 Task: Search one way flight ticket for 3 adults in first from Lihue, Kauai: Lihue Airport to Indianapolis: Indianapolis International Airport on 8-5-2023. Choice of flights is Emirates. Number of bags: 1 carry on bag. Price is upto 100000. Outbound departure time preference is 4:15.
Action: Mouse moved to (340, 335)
Screenshot: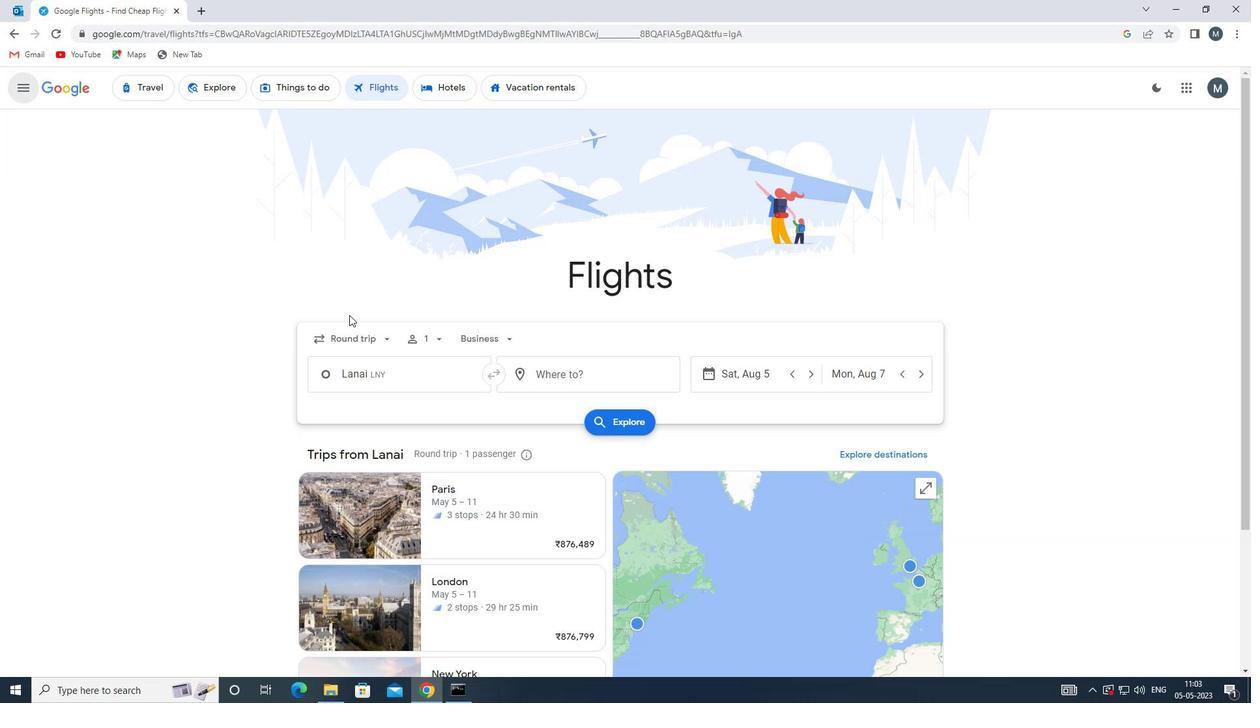 
Action: Mouse pressed left at (340, 335)
Screenshot: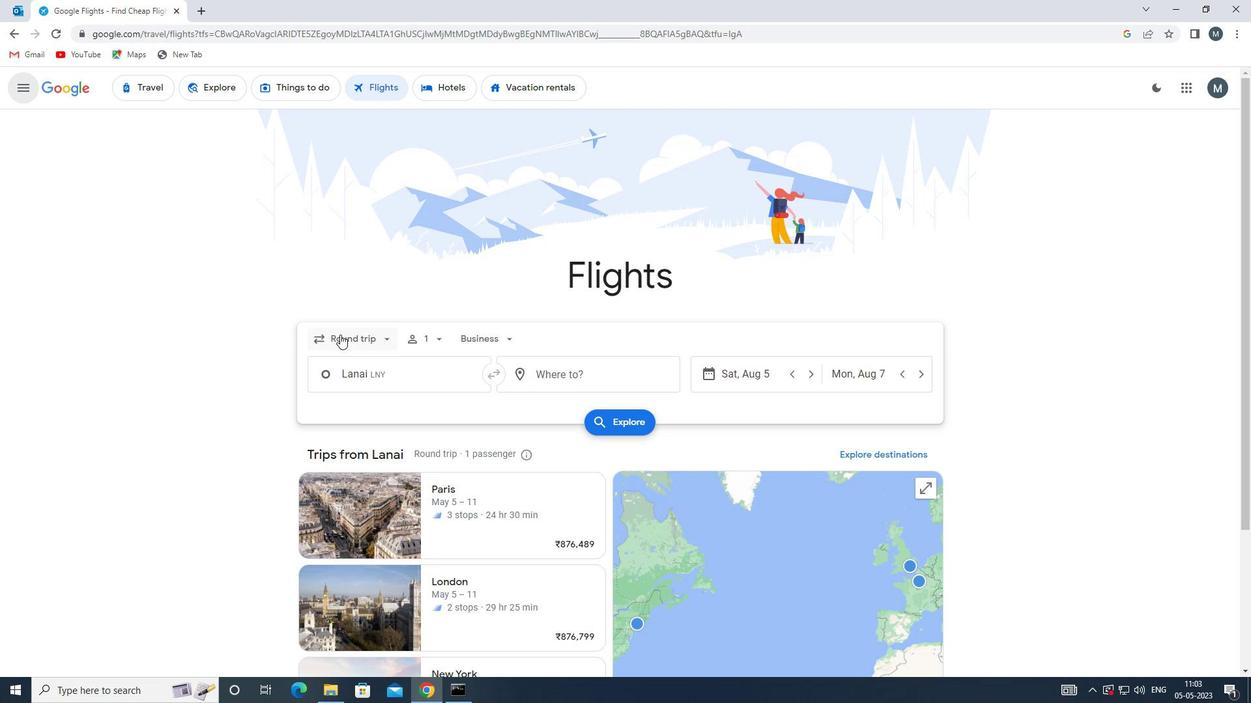 
Action: Mouse moved to (370, 402)
Screenshot: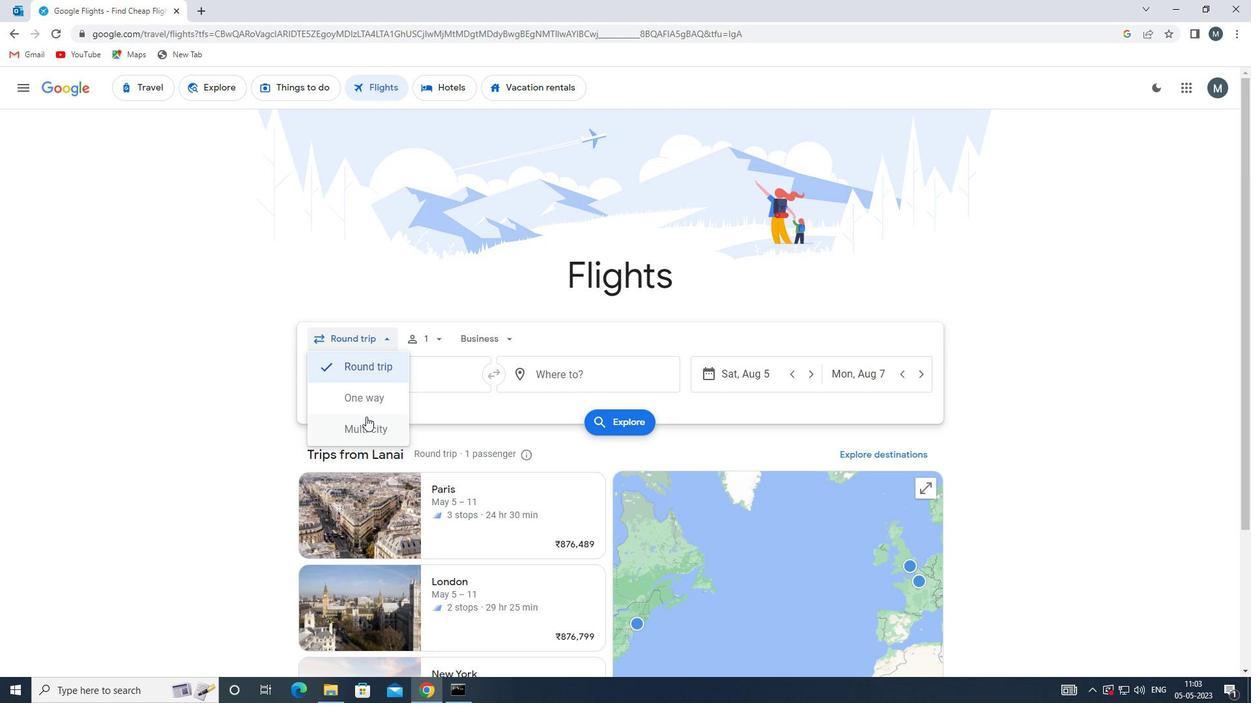 
Action: Mouse pressed left at (370, 402)
Screenshot: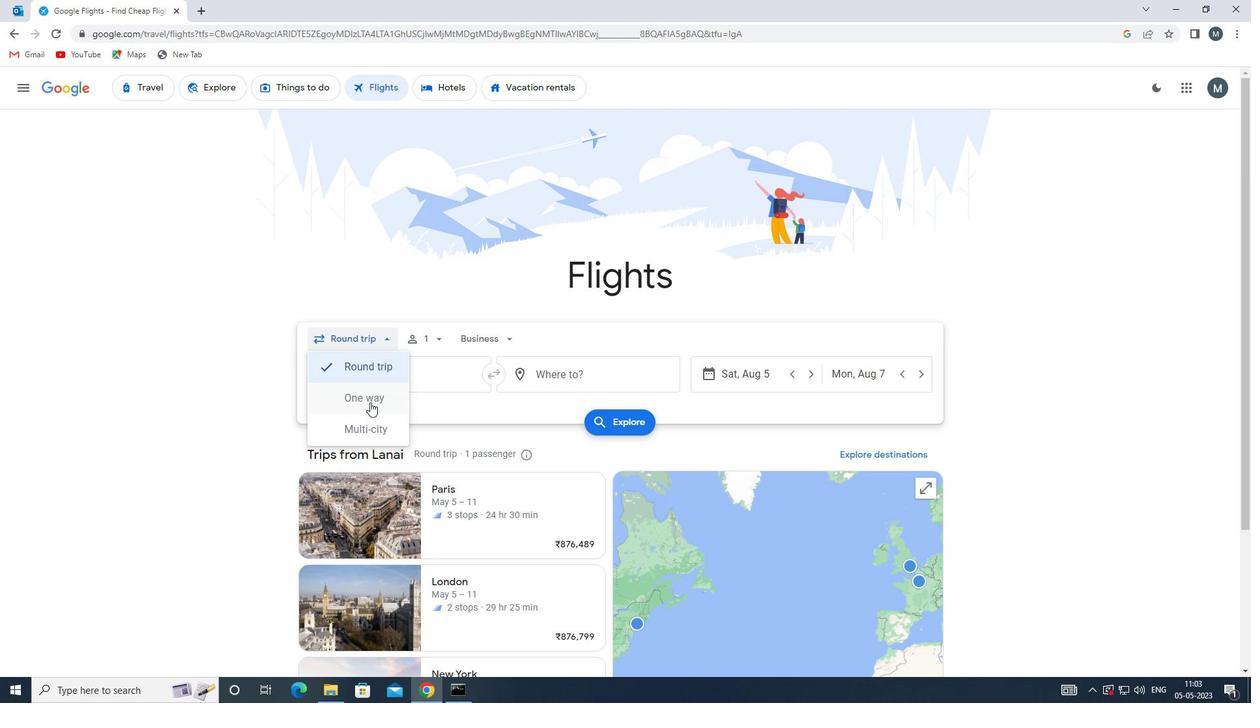 
Action: Mouse moved to (426, 340)
Screenshot: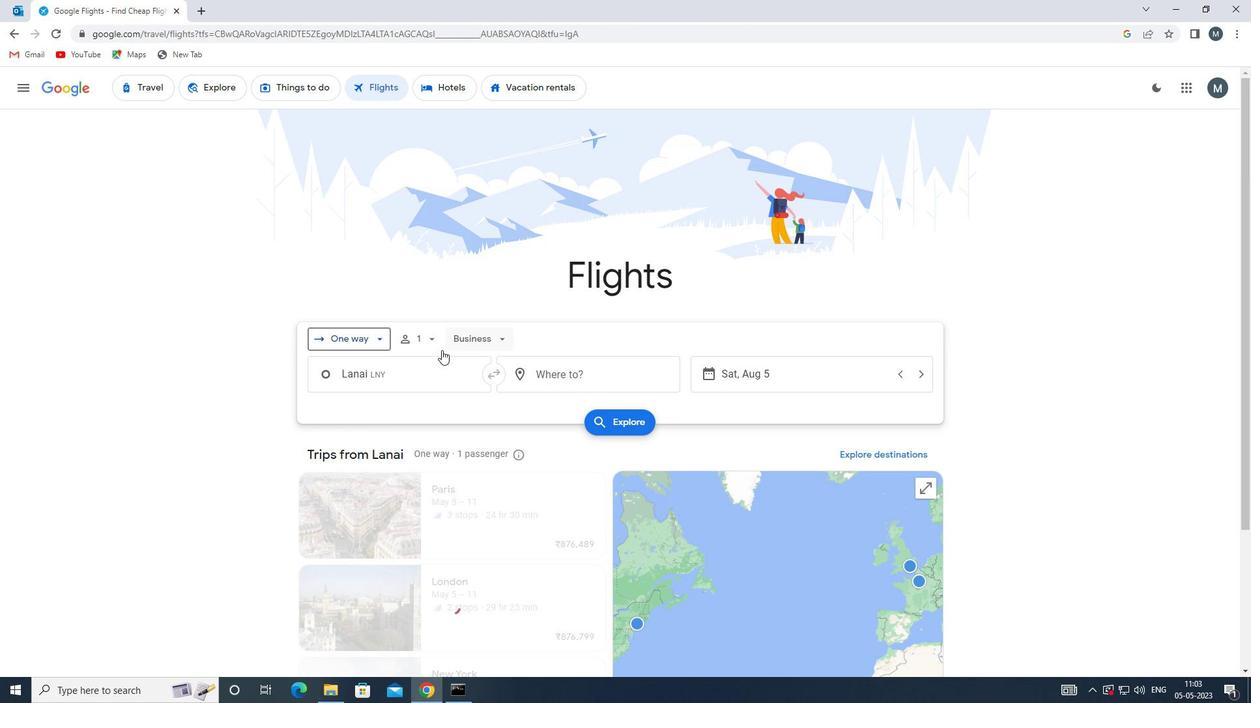
Action: Mouse pressed left at (426, 340)
Screenshot: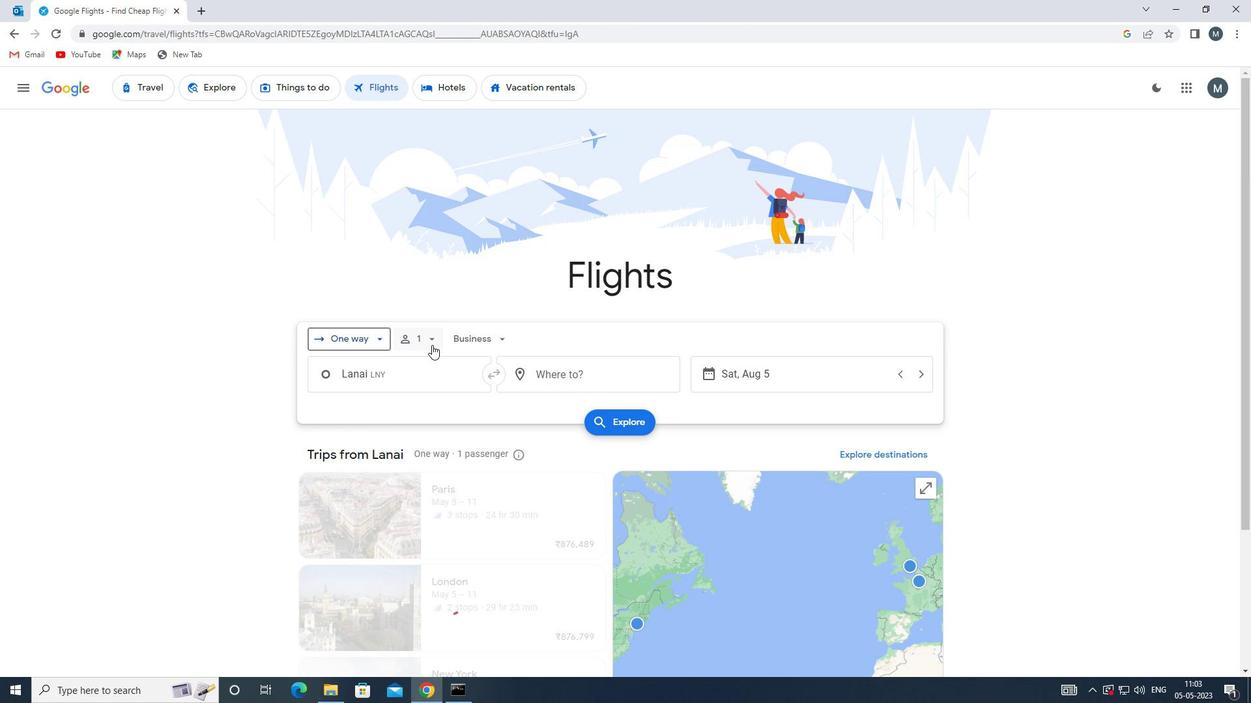 
Action: Mouse moved to (529, 371)
Screenshot: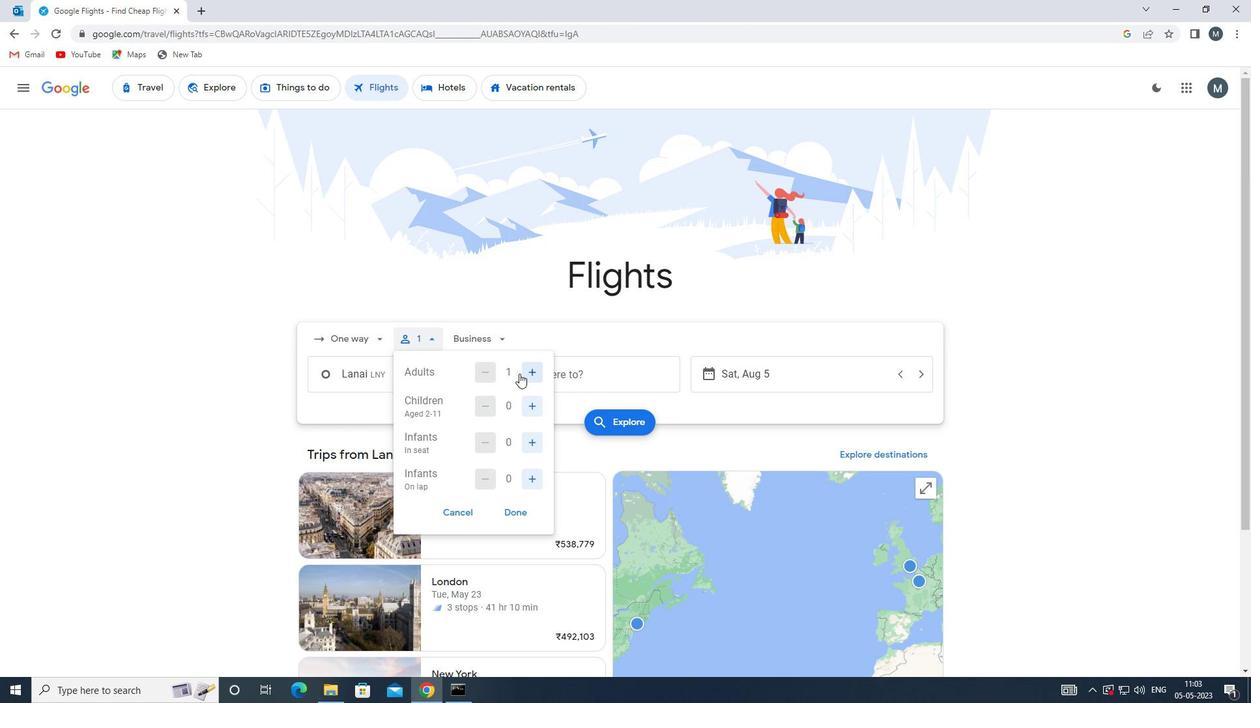 
Action: Mouse pressed left at (529, 371)
Screenshot: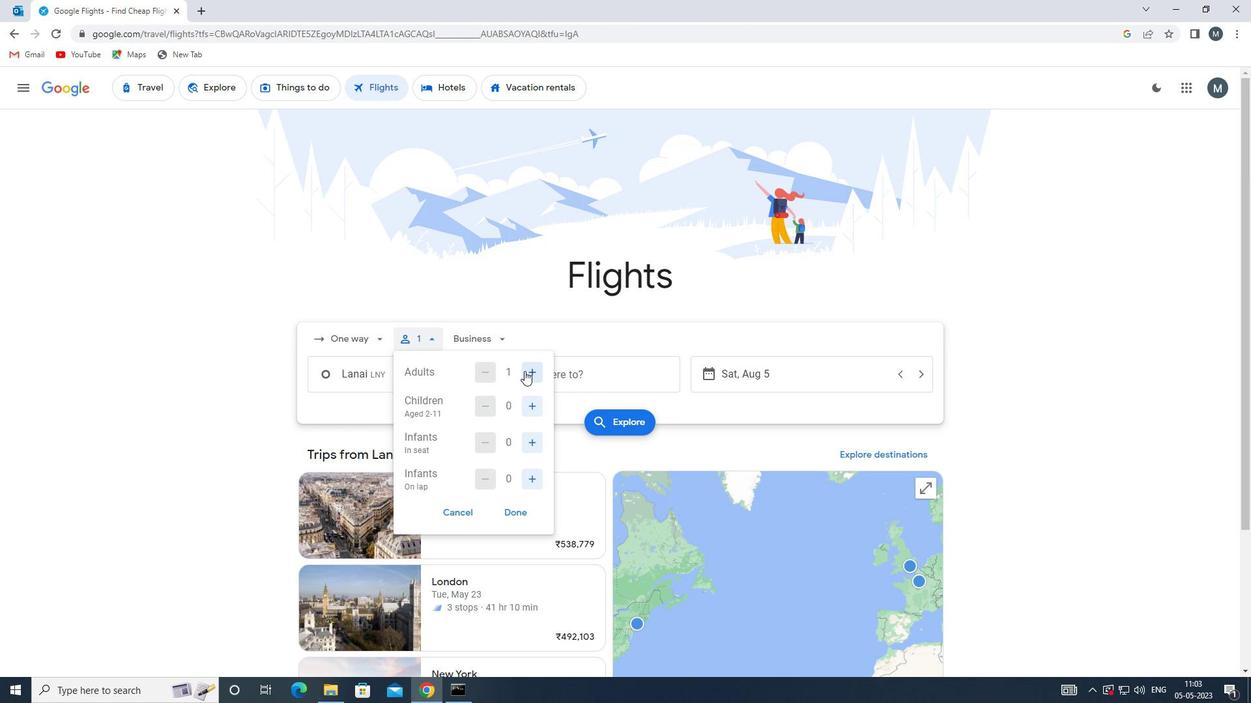 
Action: Mouse pressed left at (529, 371)
Screenshot: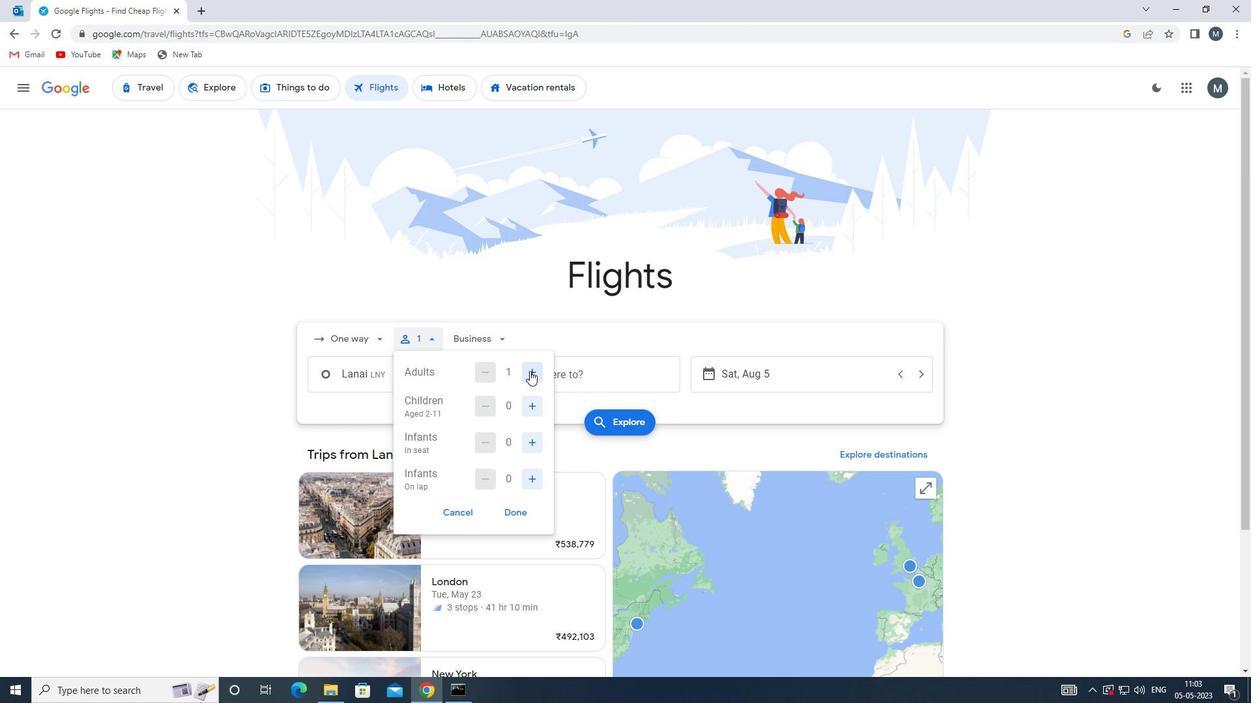 
Action: Mouse moved to (510, 512)
Screenshot: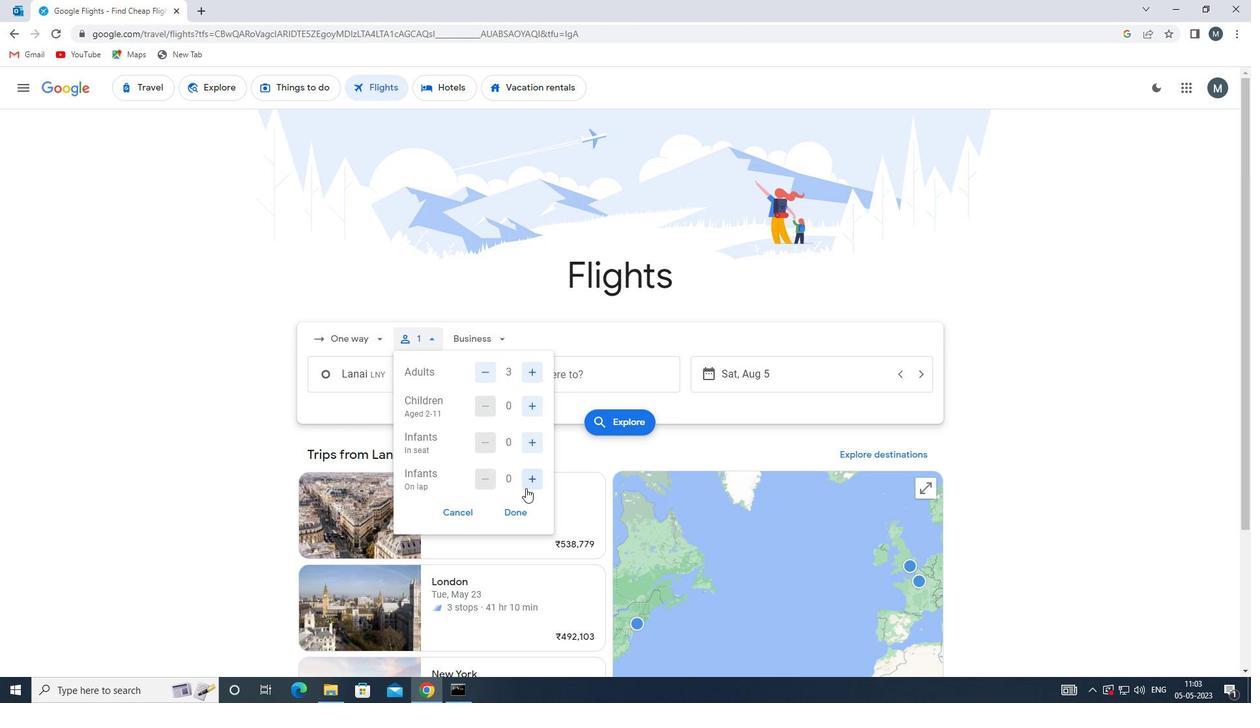 
Action: Mouse pressed left at (510, 512)
Screenshot: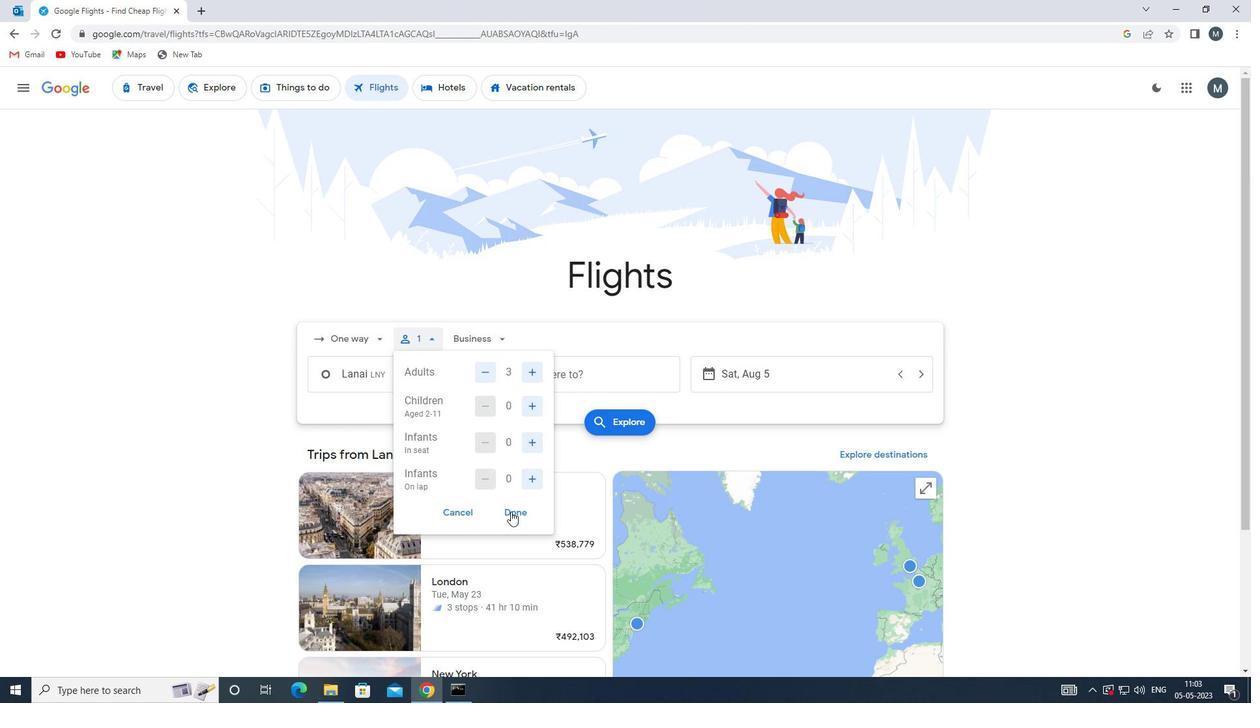 
Action: Mouse moved to (490, 329)
Screenshot: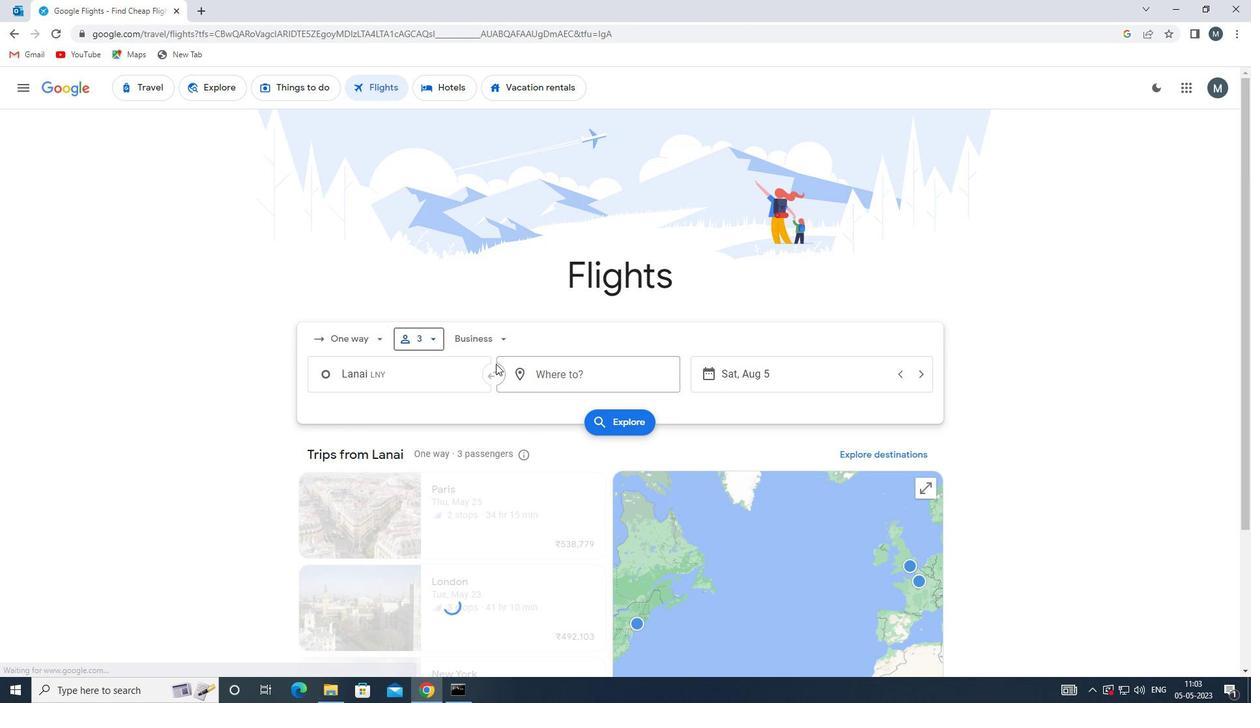 
Action: Mouse pressed left at (490, 329)
Screenshot: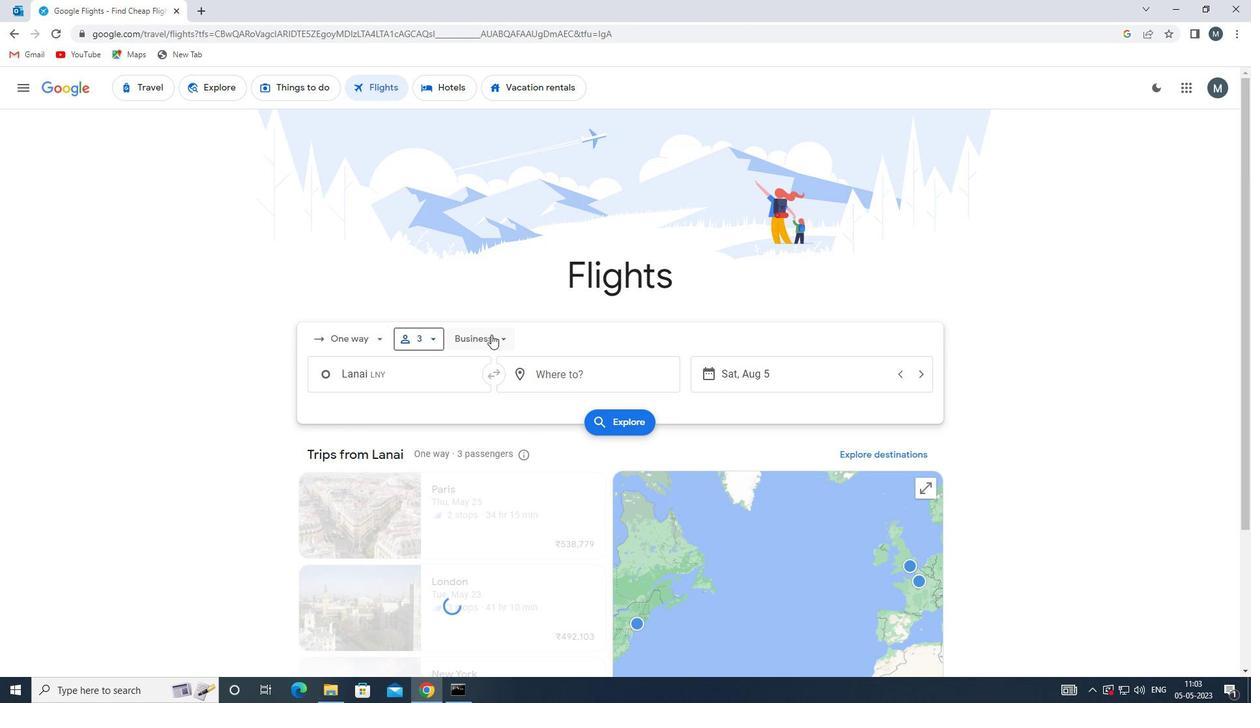 
Action: Mouse moved to (507, 464)
Screenshot: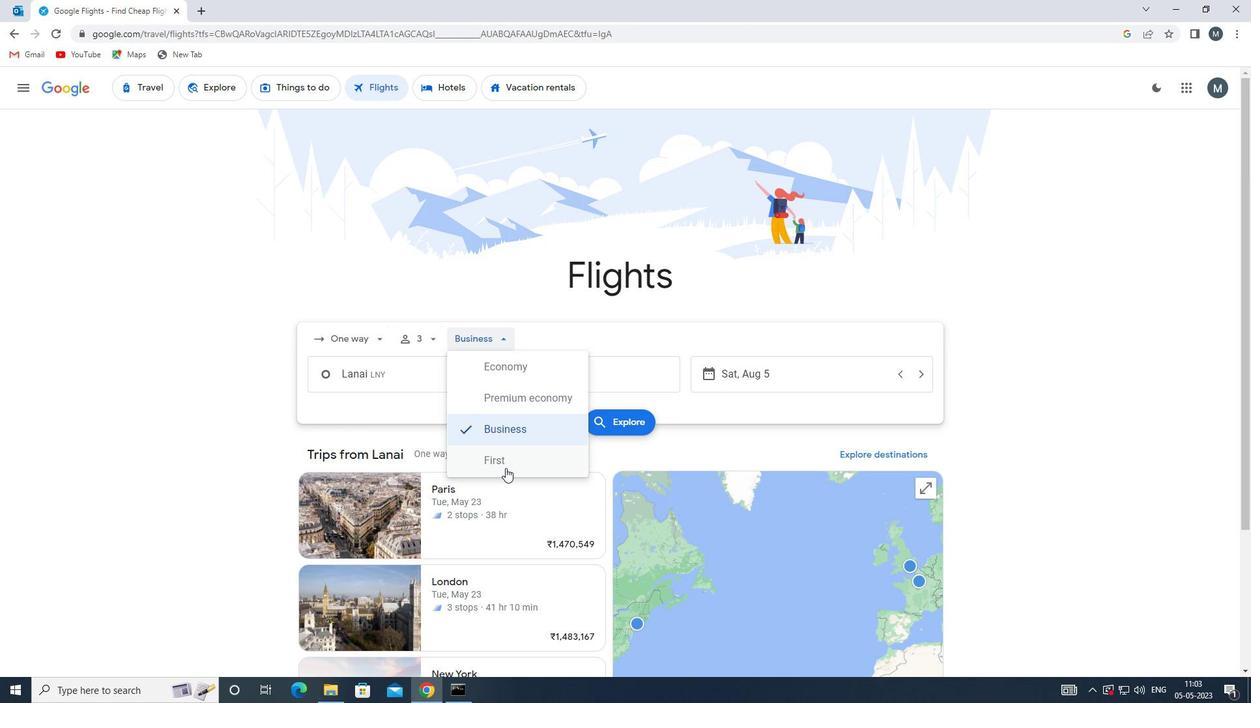 
Action: Mouse pressed left at (507, 464)
Screenshot: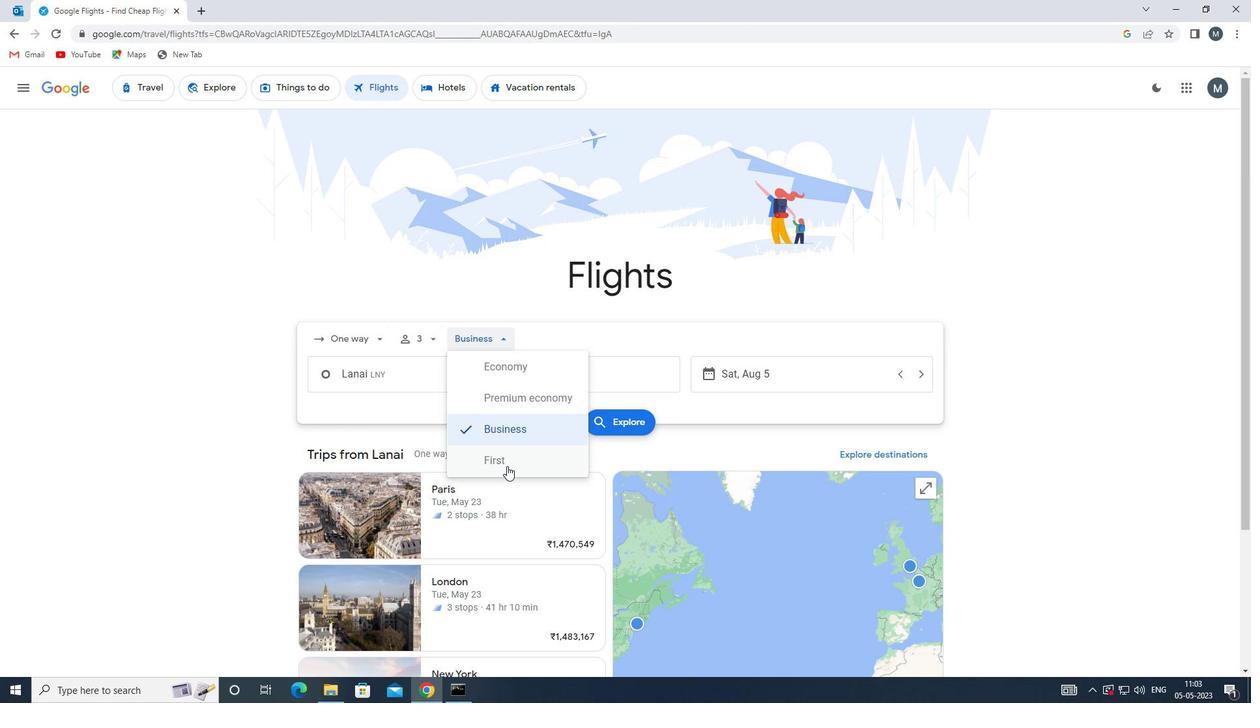 
Action: Mouse moved to (404, 384)
Screenshot: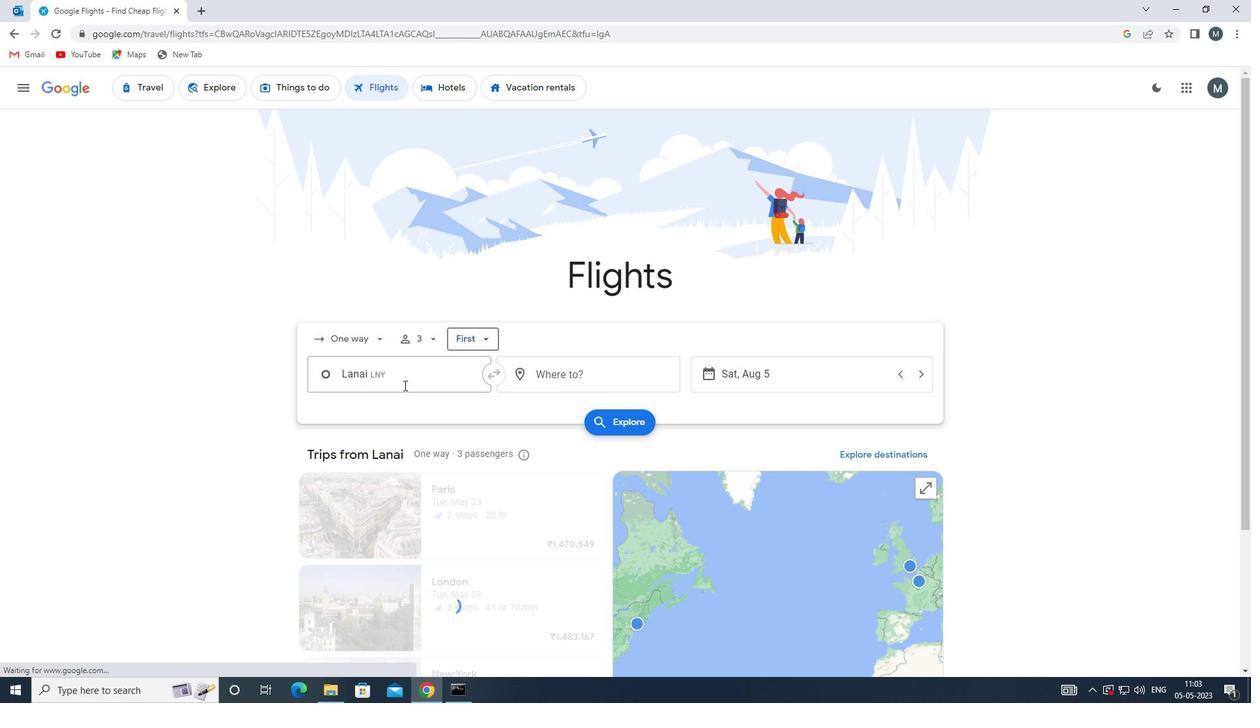 
Action: Mouse pressed left at (404, 384)
Screenshot: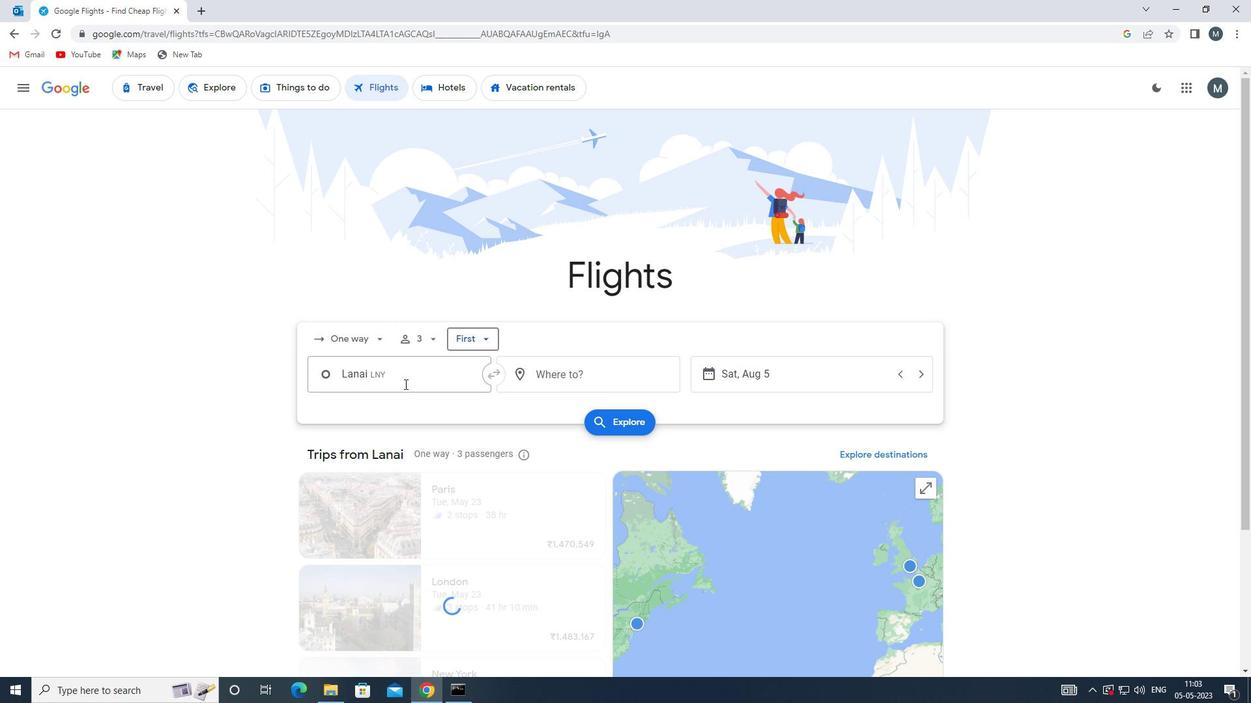 
Action: Key pressed lihue
Screenshot: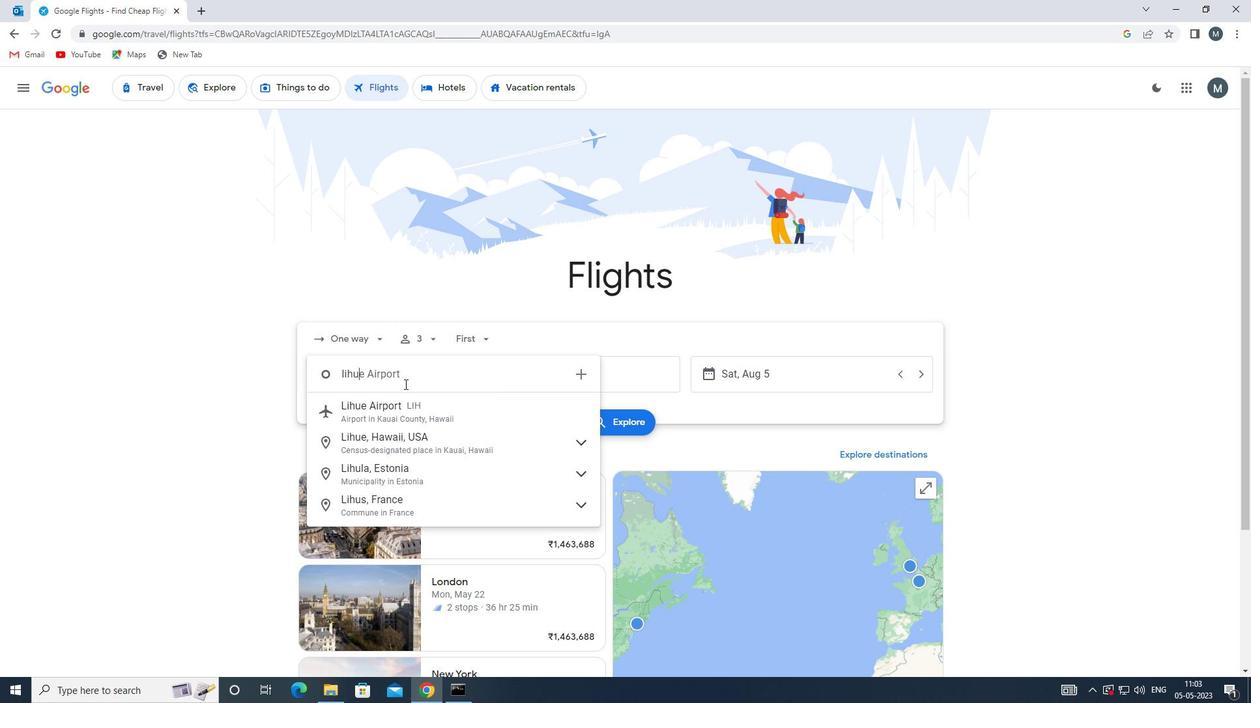 
Action: Mouse moved to (396, 410)
Screenshot: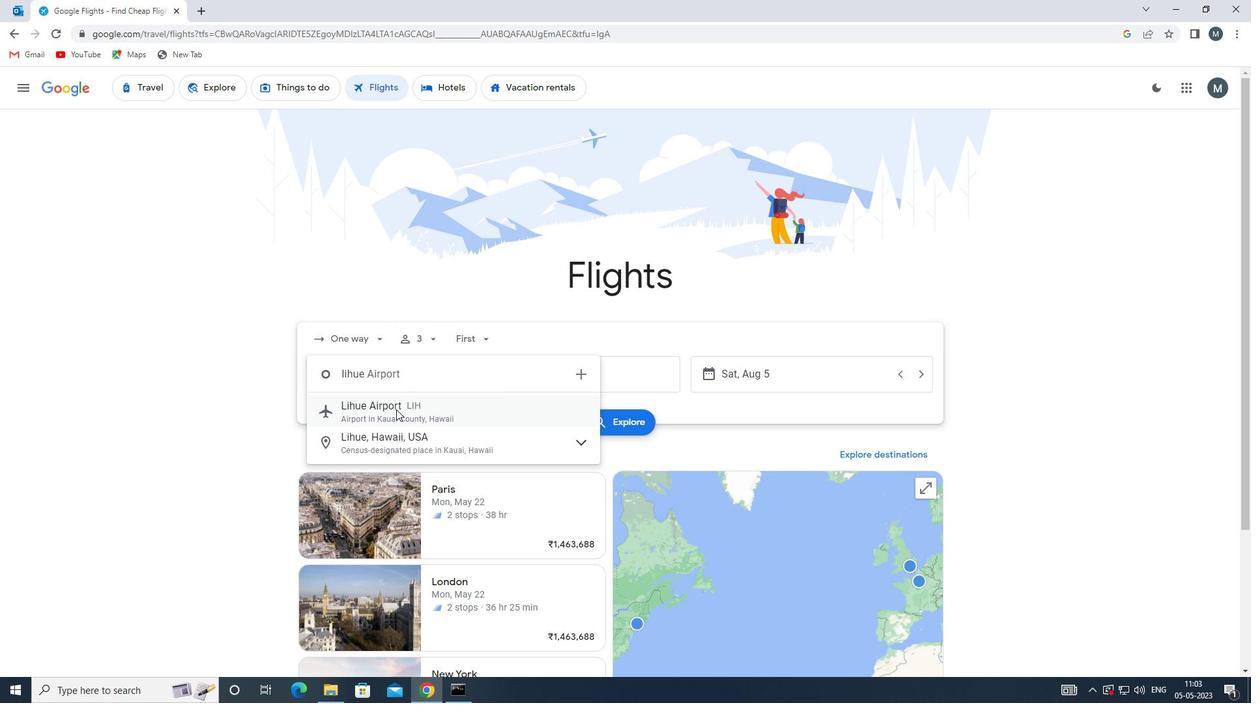 
Action: Mouse pressed left at (396, 410)
Screenshot: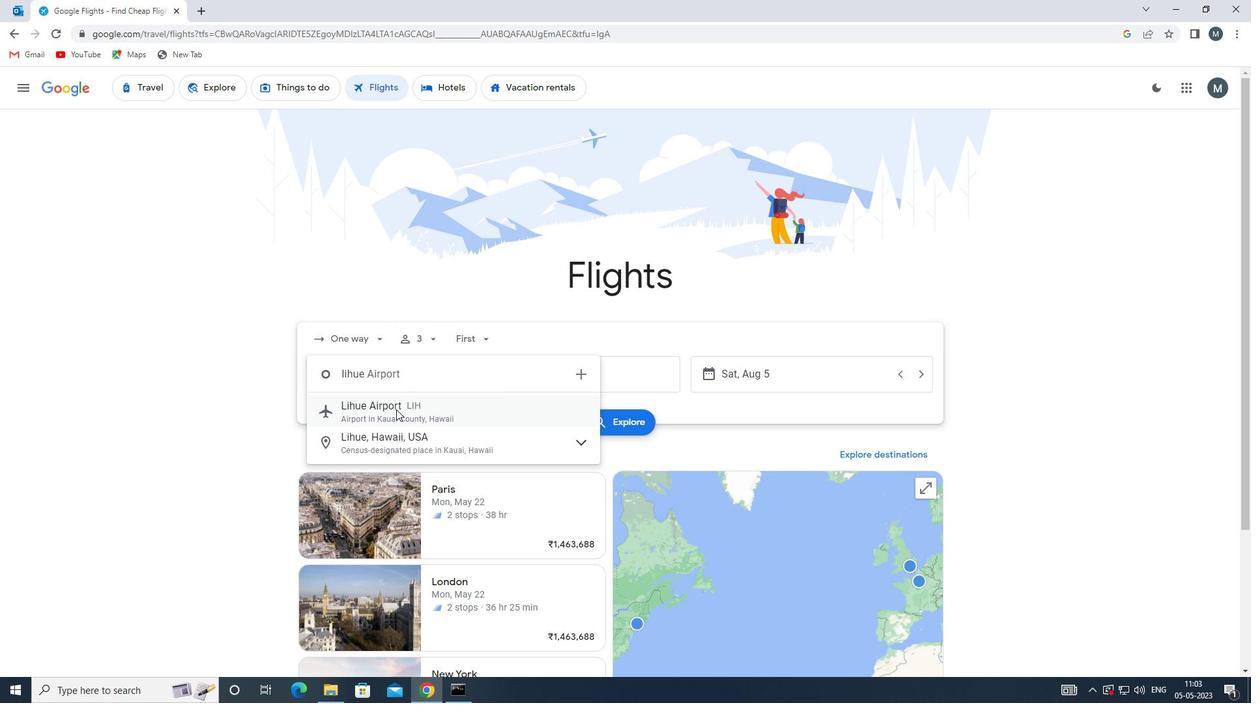 
Action: Mouse moved to (558, 375)
Screenshot: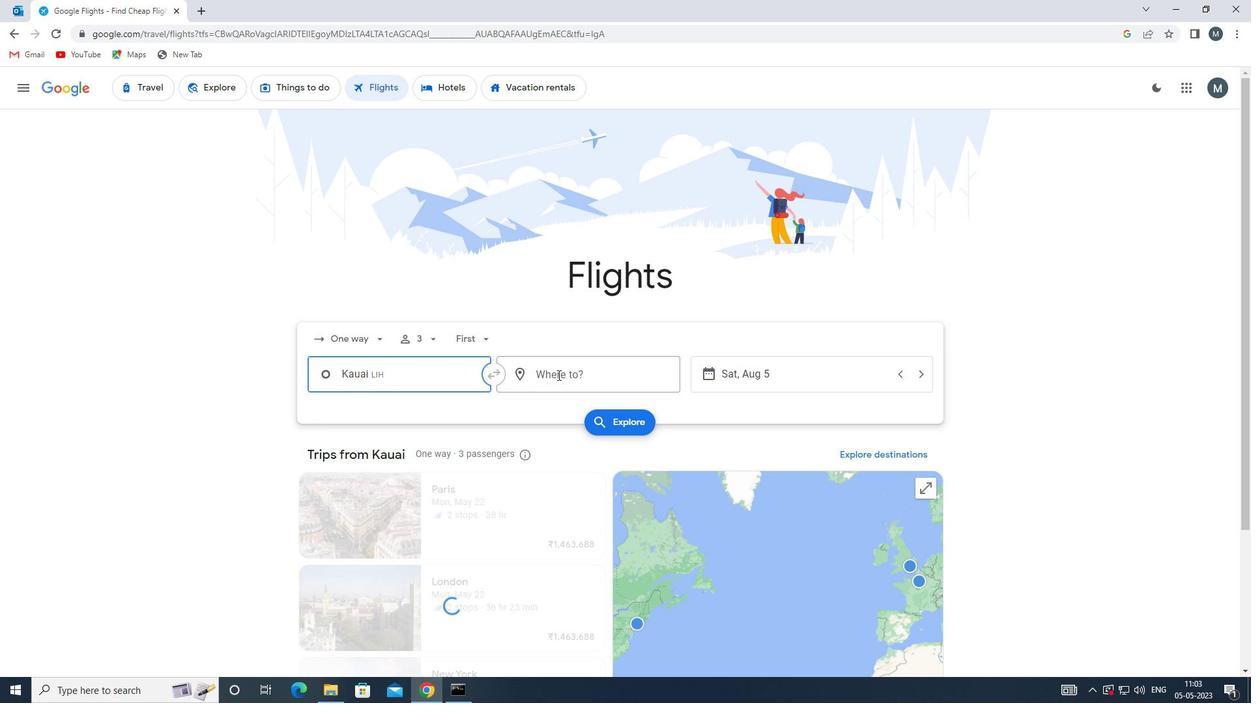 
Action: Mouse pressed left at (558, 375)
Screenshot: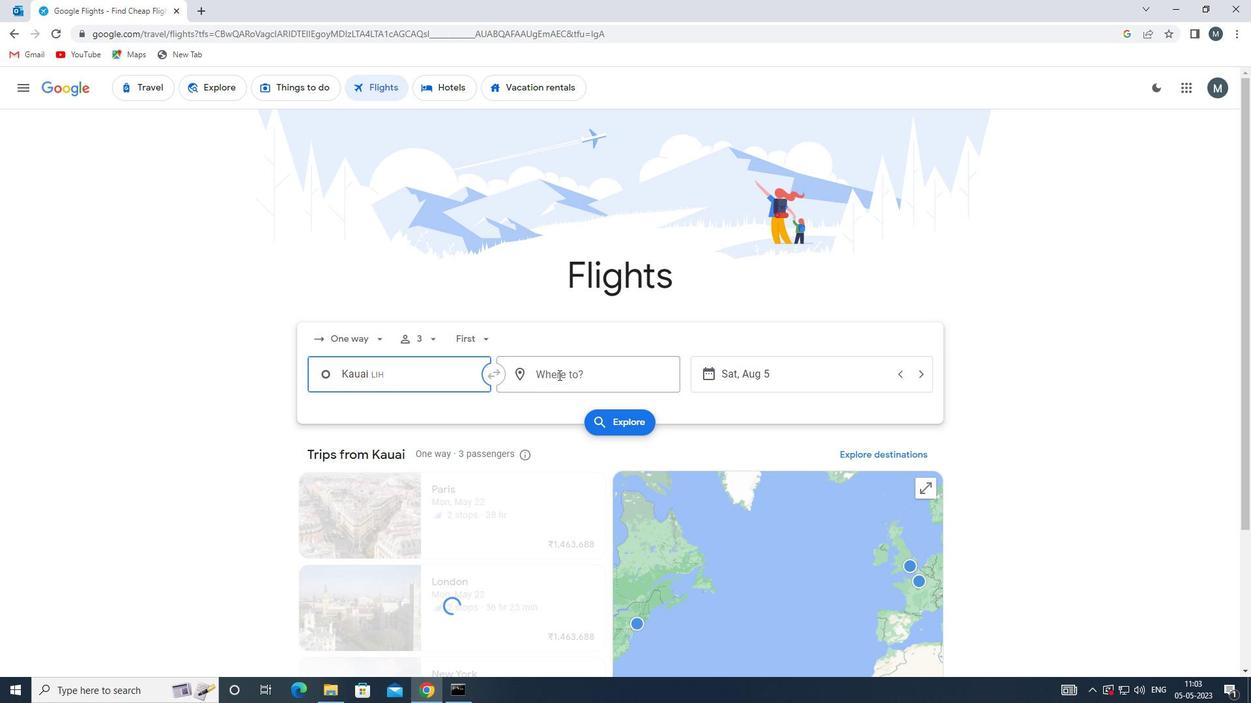 
Action: Mouse moved to (559, 373)
Screenshot: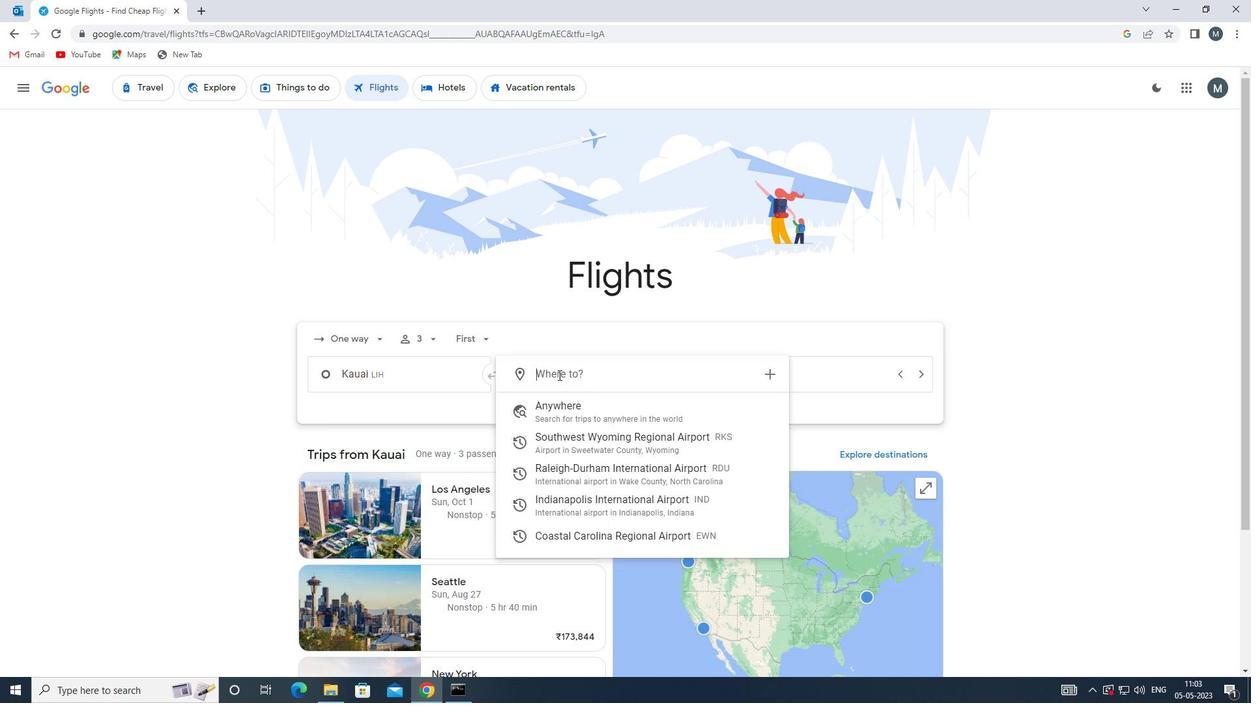 
Action: Key pressed ind
Screenshot: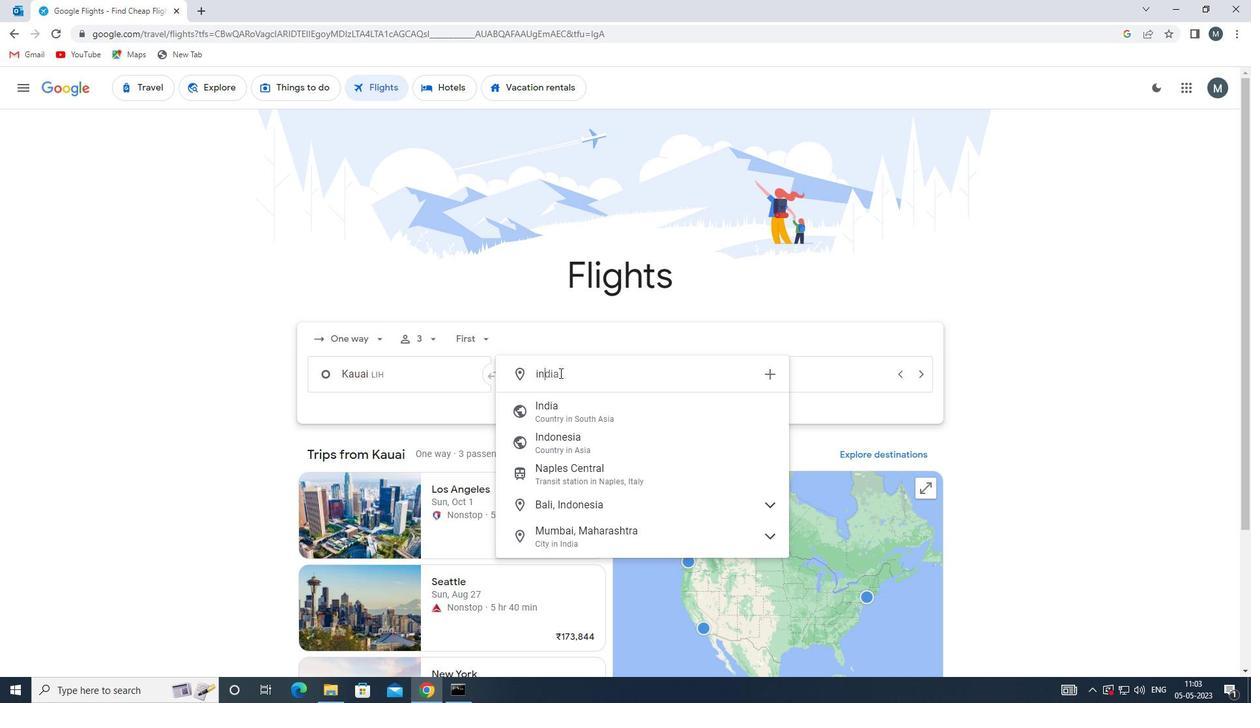 
Action: Mouse moved to (590, 408)
Screenshot: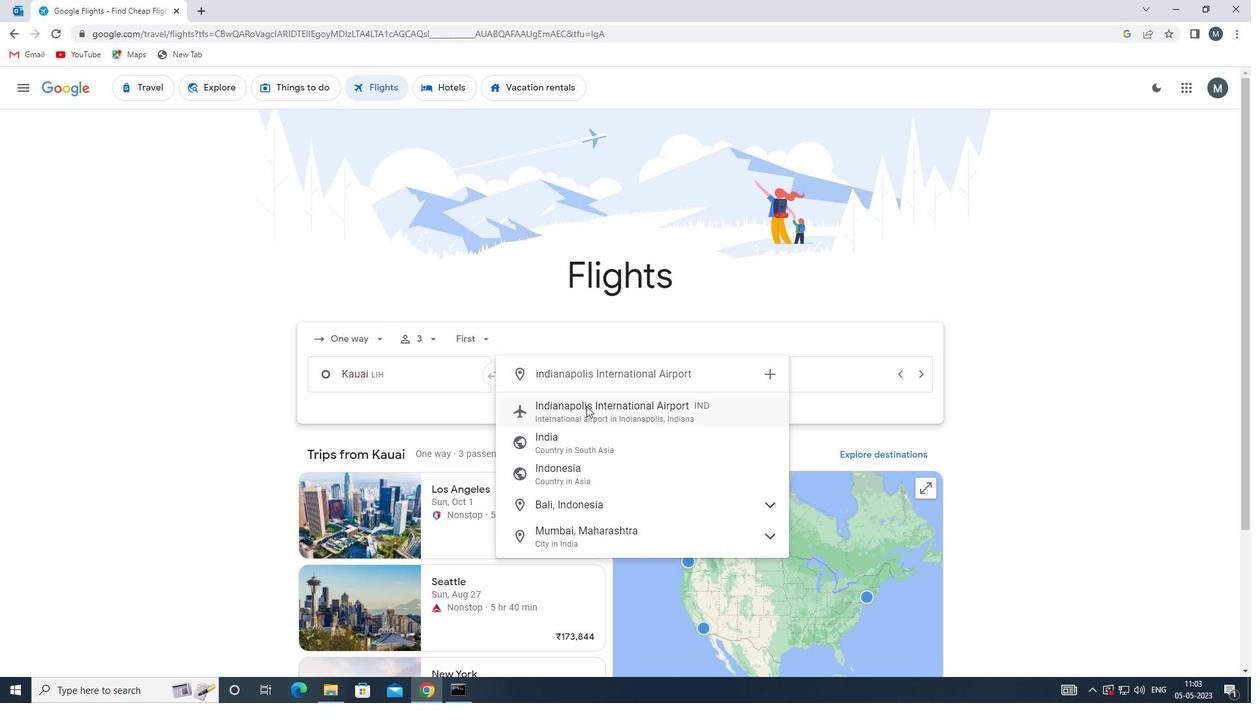 
Action: Mouse pressed left at (590, 408)
Screenshot: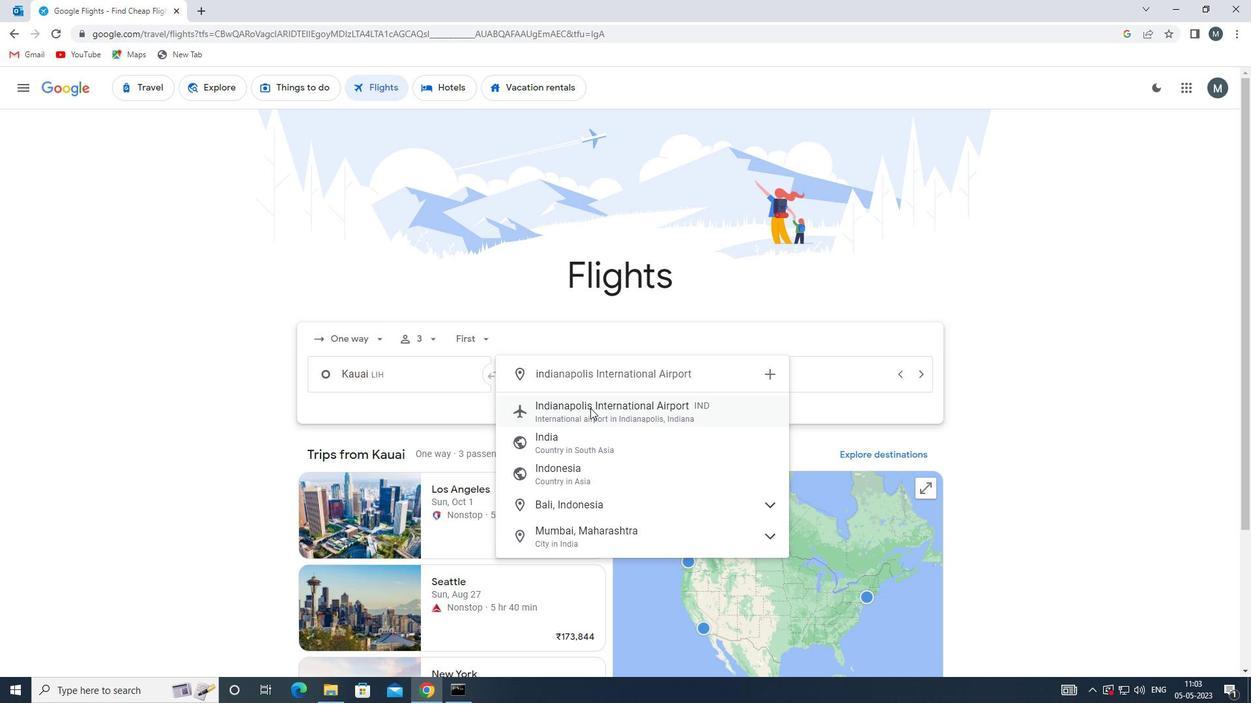 
Action: Mouse moved to (711, 376)
Screenshot: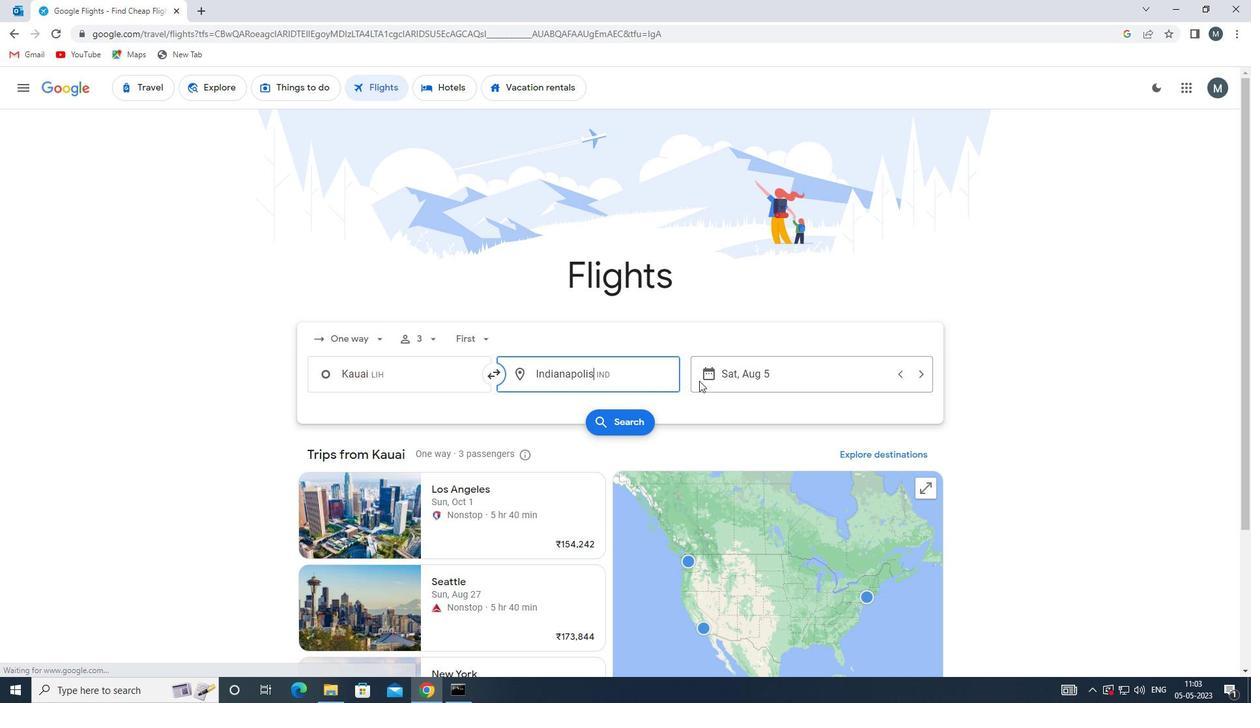 
Action: Mouse pressed left at (711, 376)
Screenshot: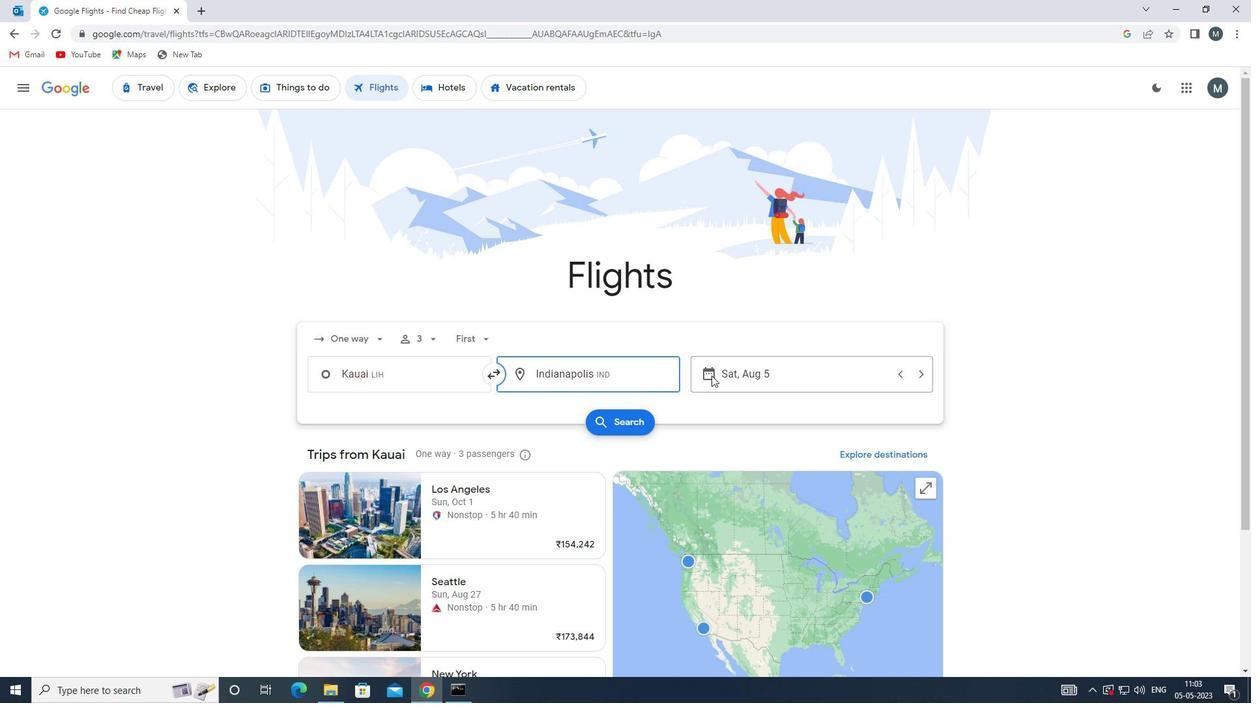 
Action: Mouse moved to (659, 437)
Screenshot: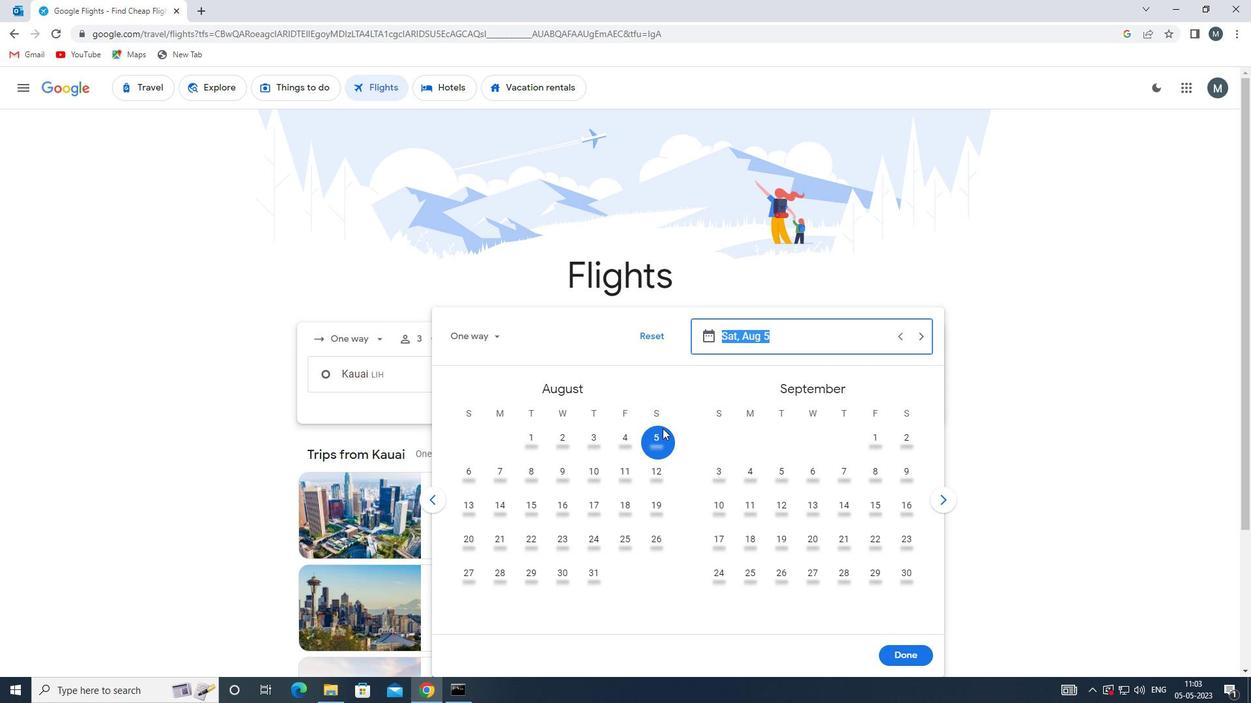 
Action: Mouse pressed left at (659, 437)
Screenshot: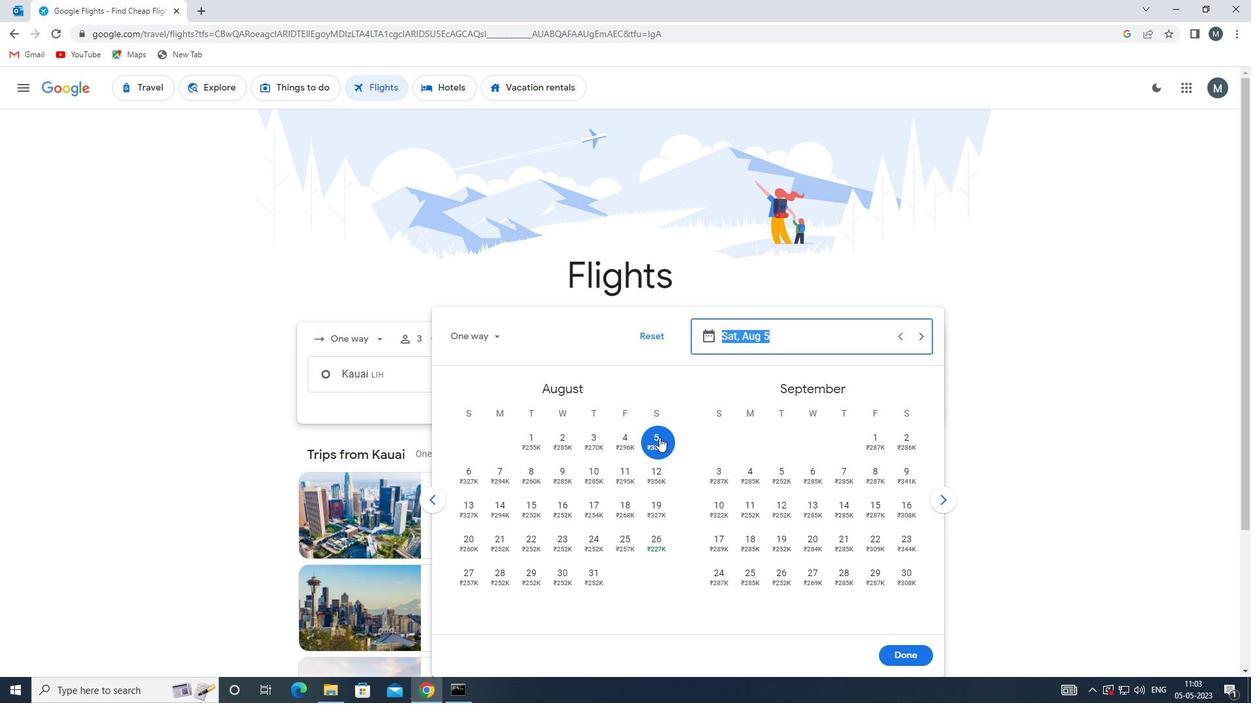 
Action: Mouse moved to (896, 651)
Screenshot: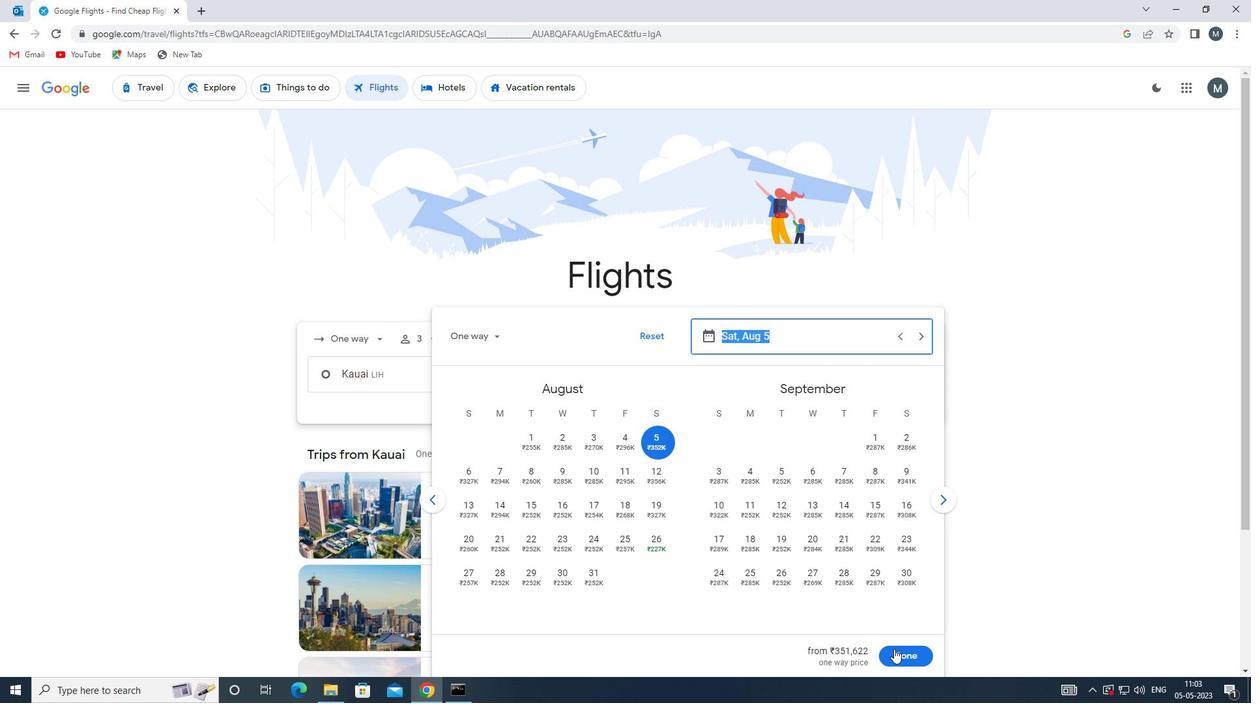 
Action: Mouse pressed left at (896, 651)
Screenshot: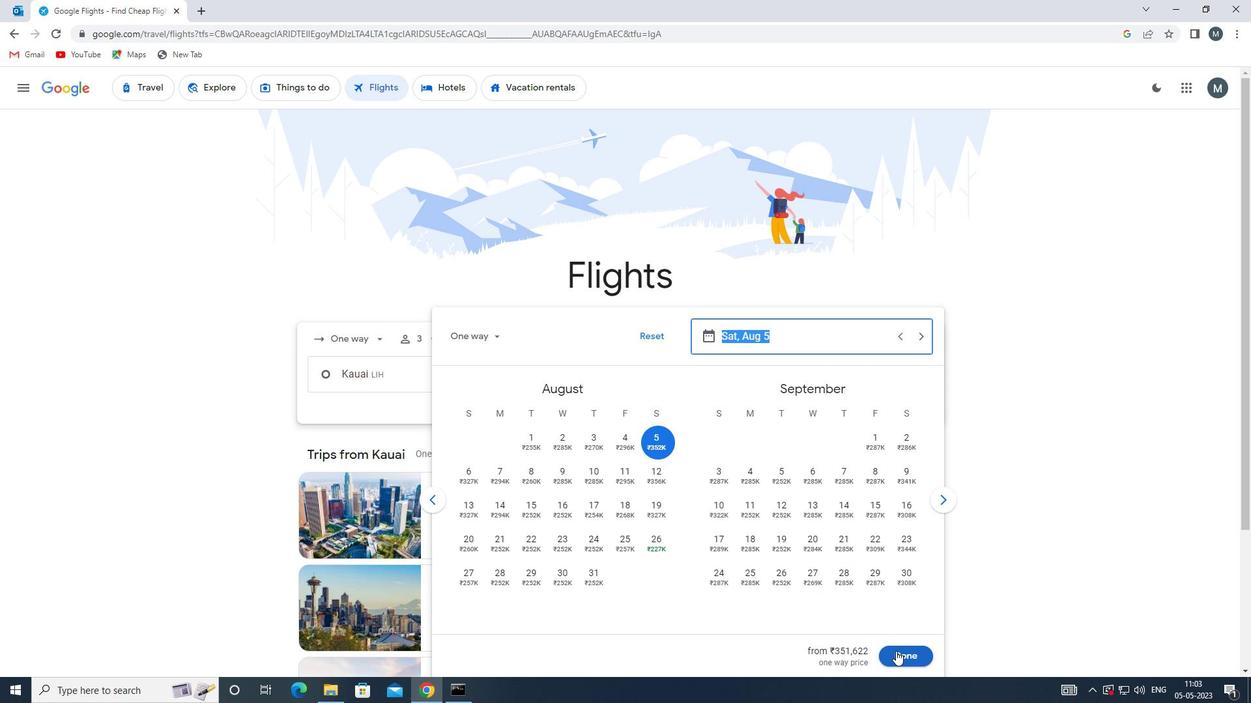 
Action: Mouse moved to (602, 422)
Screenshot: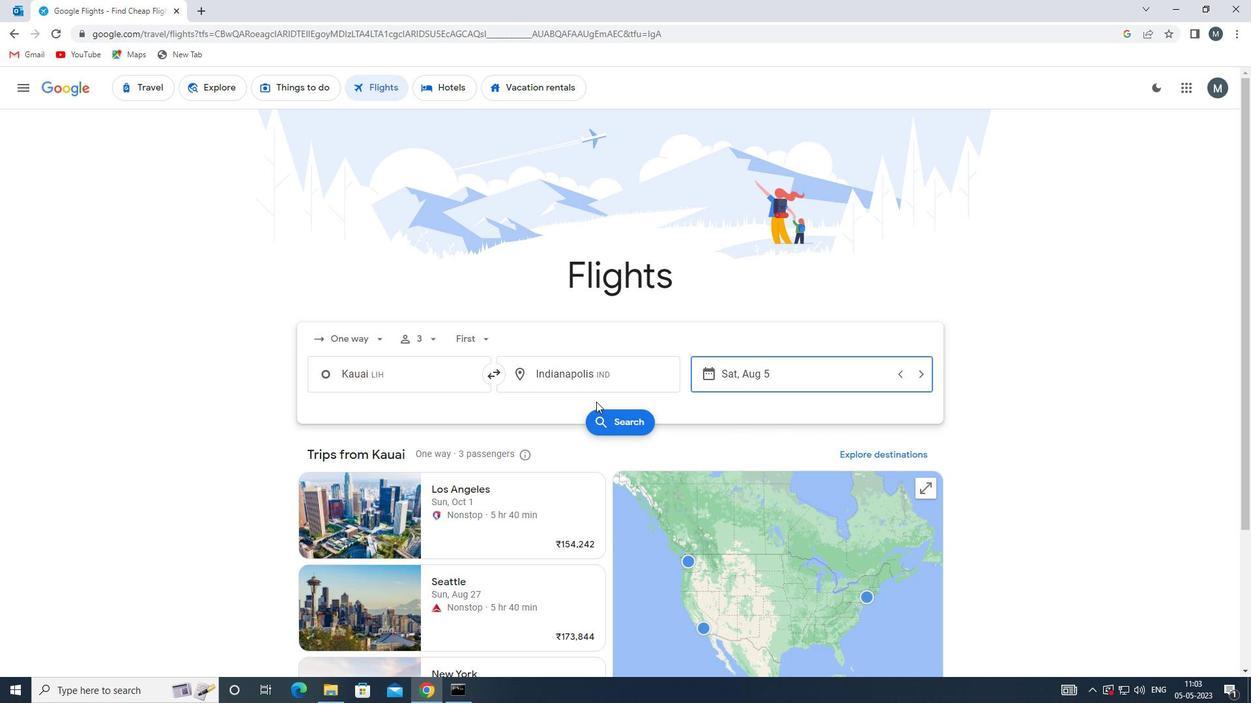 
Action: Mouse pressed left at (602, 422)
Screenshot: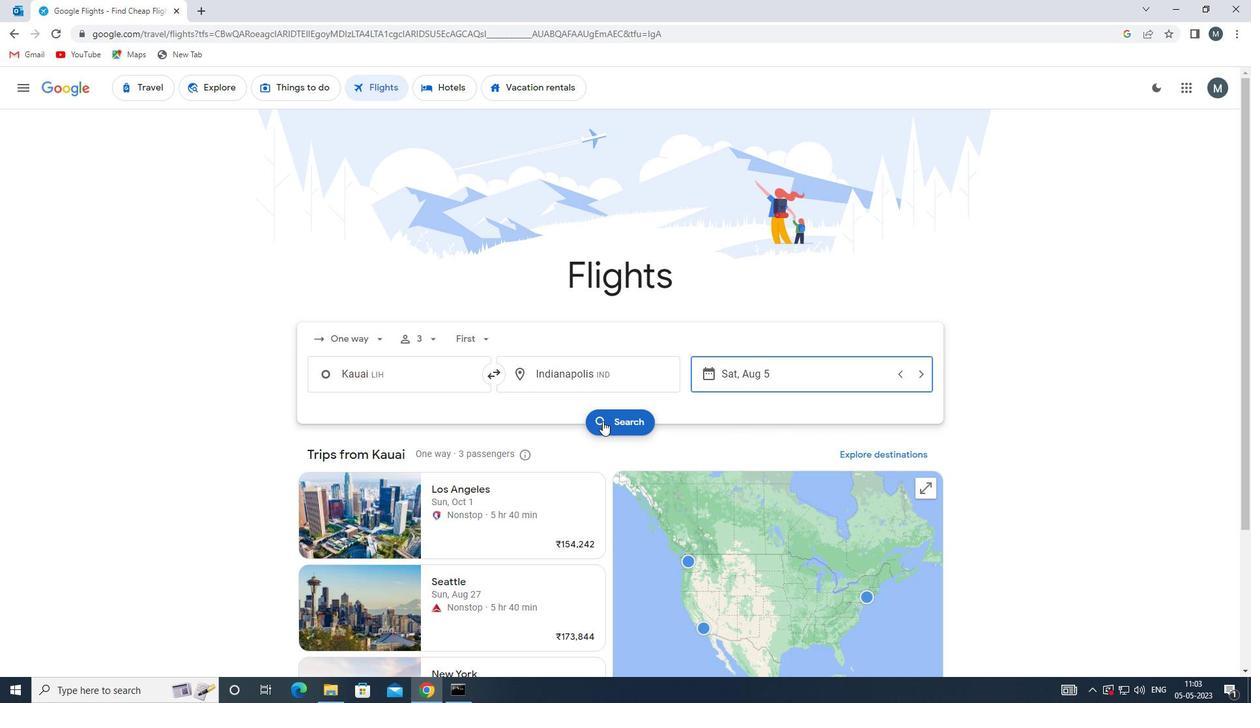 
Action: Mouse moved to (309, 213)
Screenshot: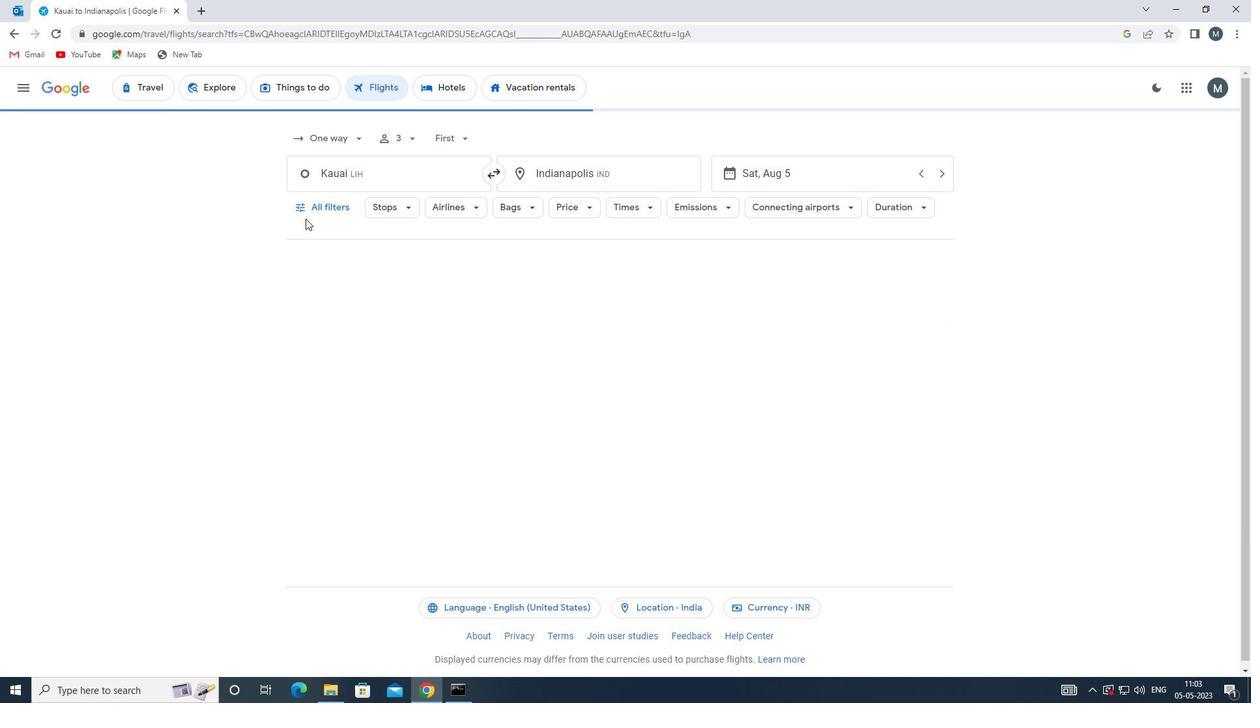 
Action: Mouse pressed left at (309, 213)
Screenshot: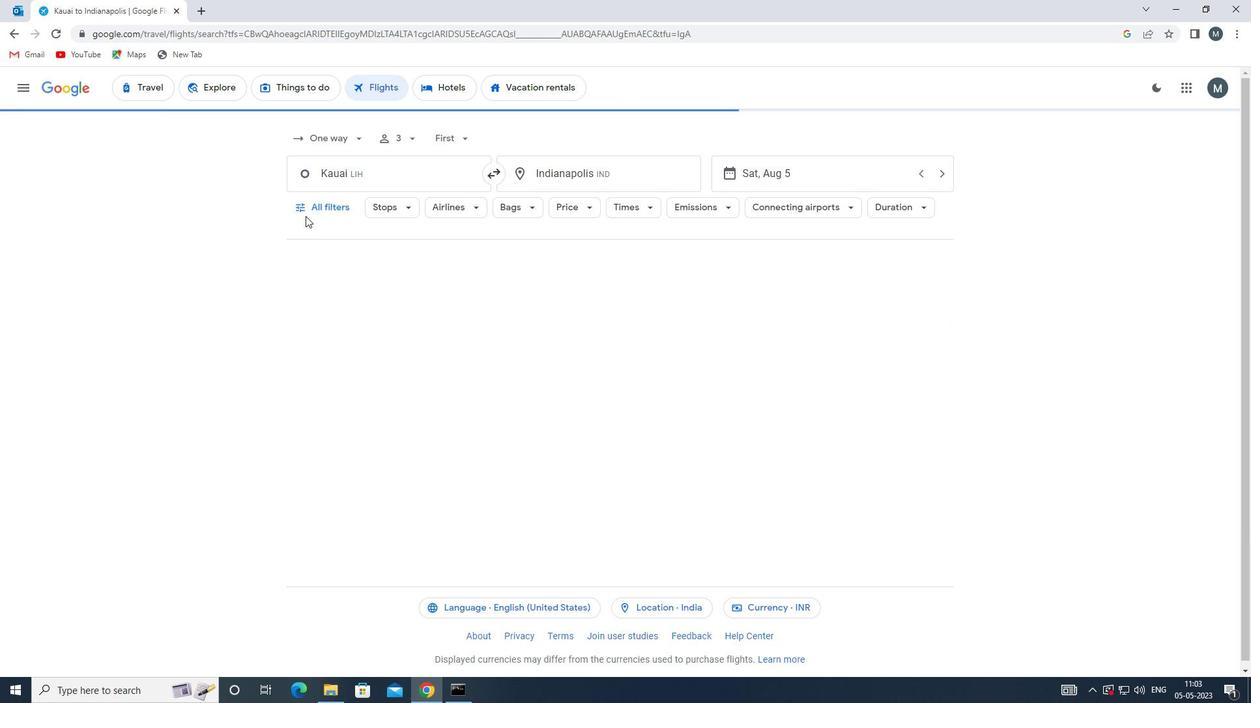 
Action: Mouse moved to (366, 353)
Screenshot: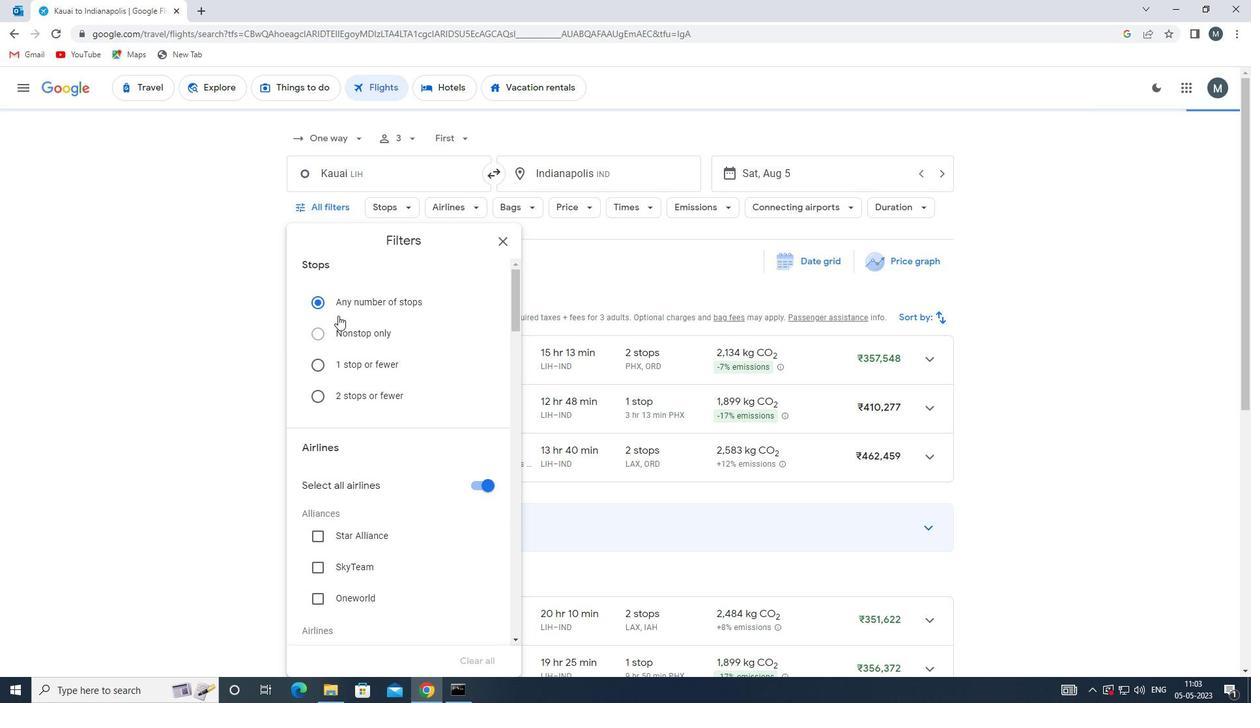 
Action: Mouse scrolled (366, 352) with delta (0, 0)
Screenshot: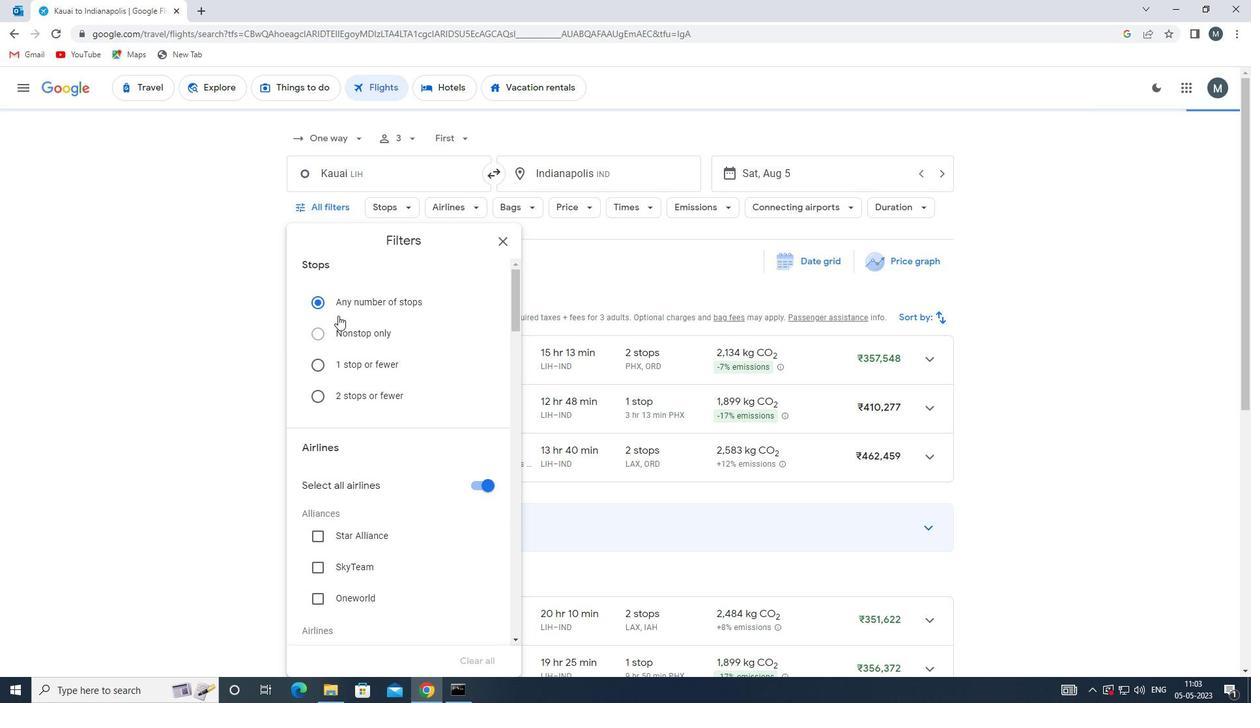 
Action: Mouse moved to (367, 356)
Screenshot: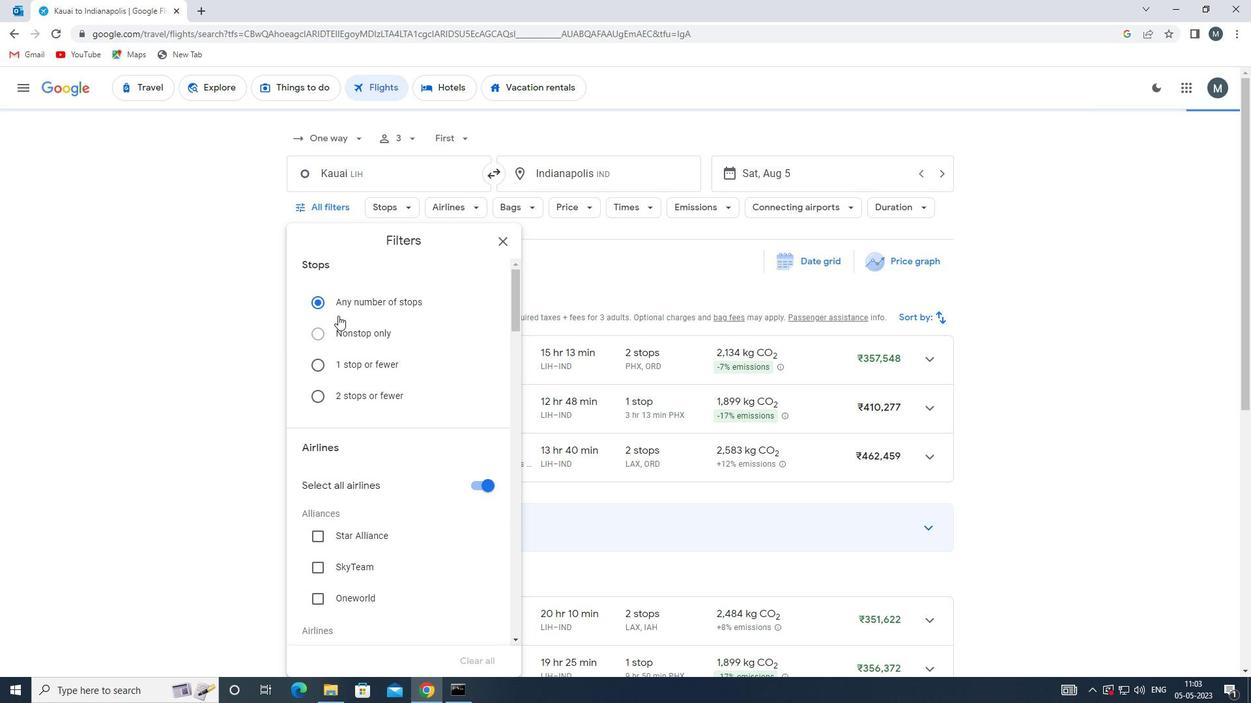 
Action: Mouse scrolled (367, 355) with delta (0, 0)
Screenshot: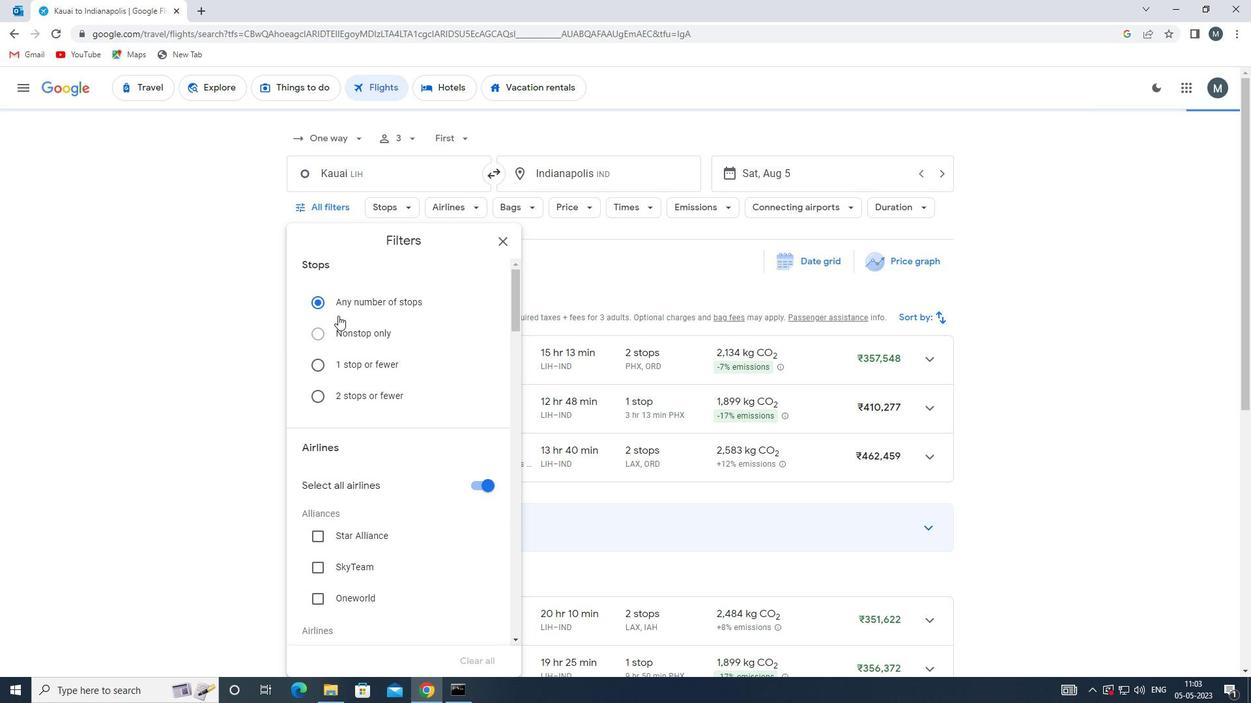 
Action: Mouse moved to (475, 355)
Screenshot: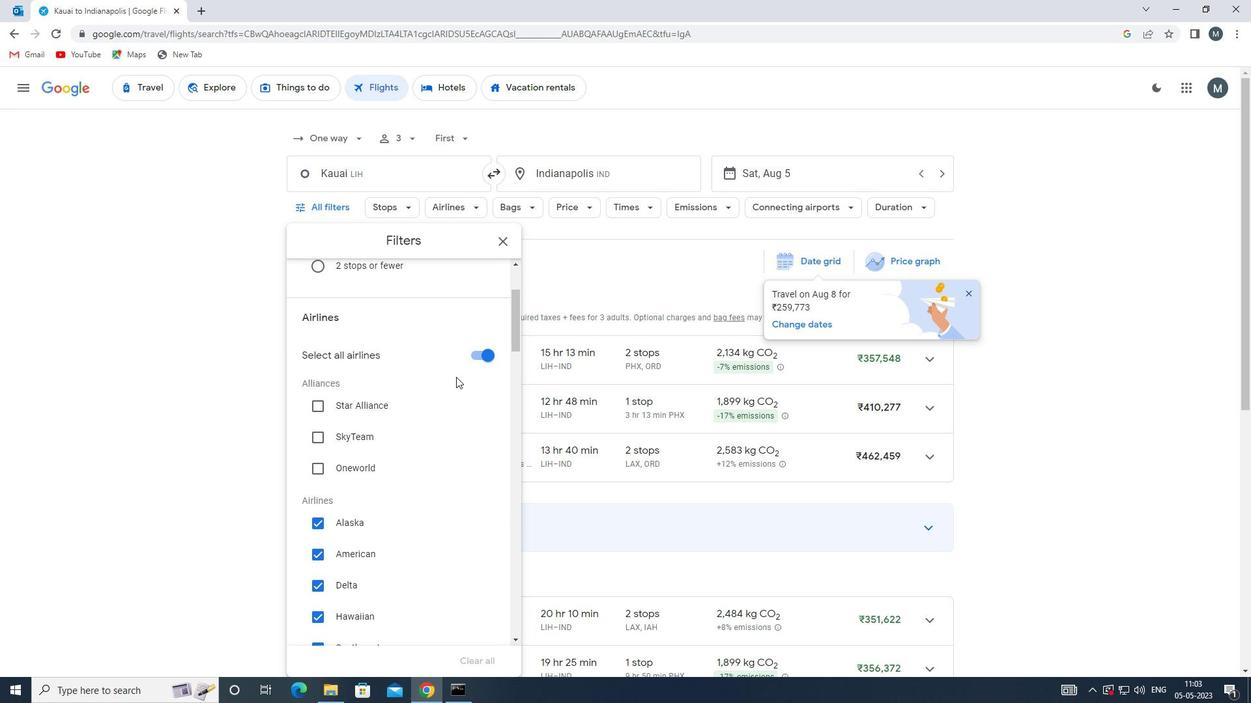 
Action: Mouse pressed left at (475, 355)
Screenshot: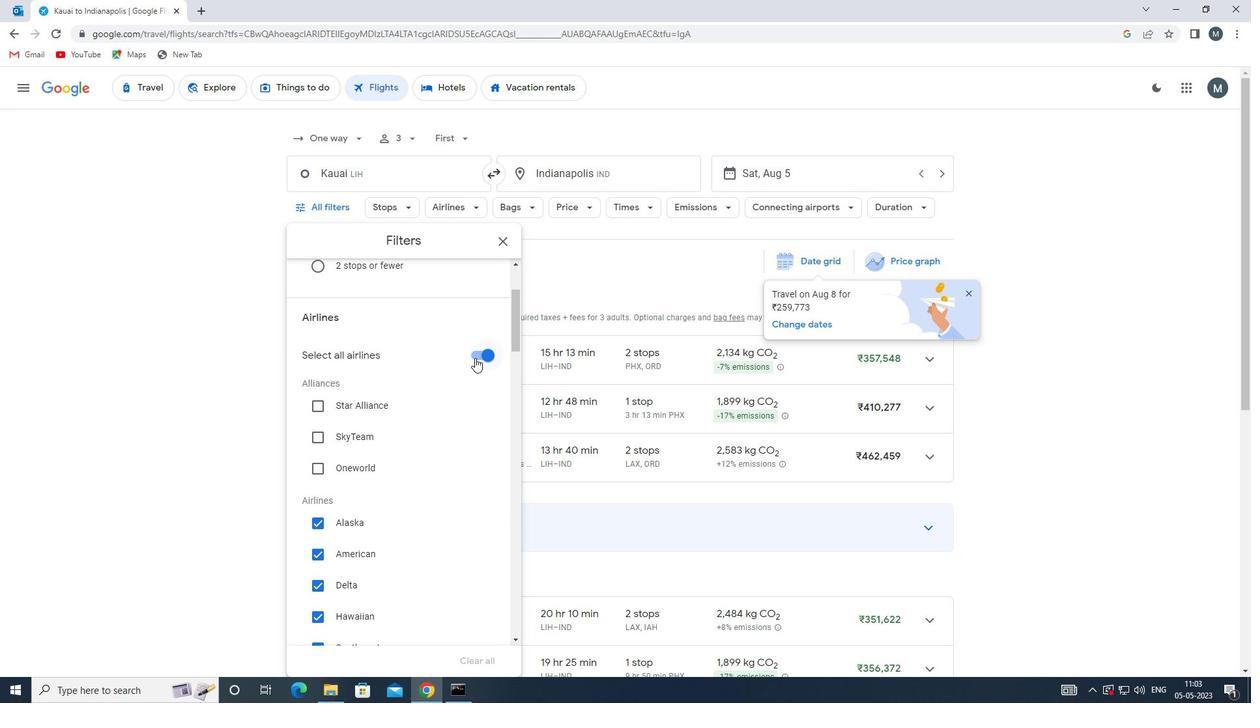 
Action: Mouse moved to (385, 396)
Screenshot: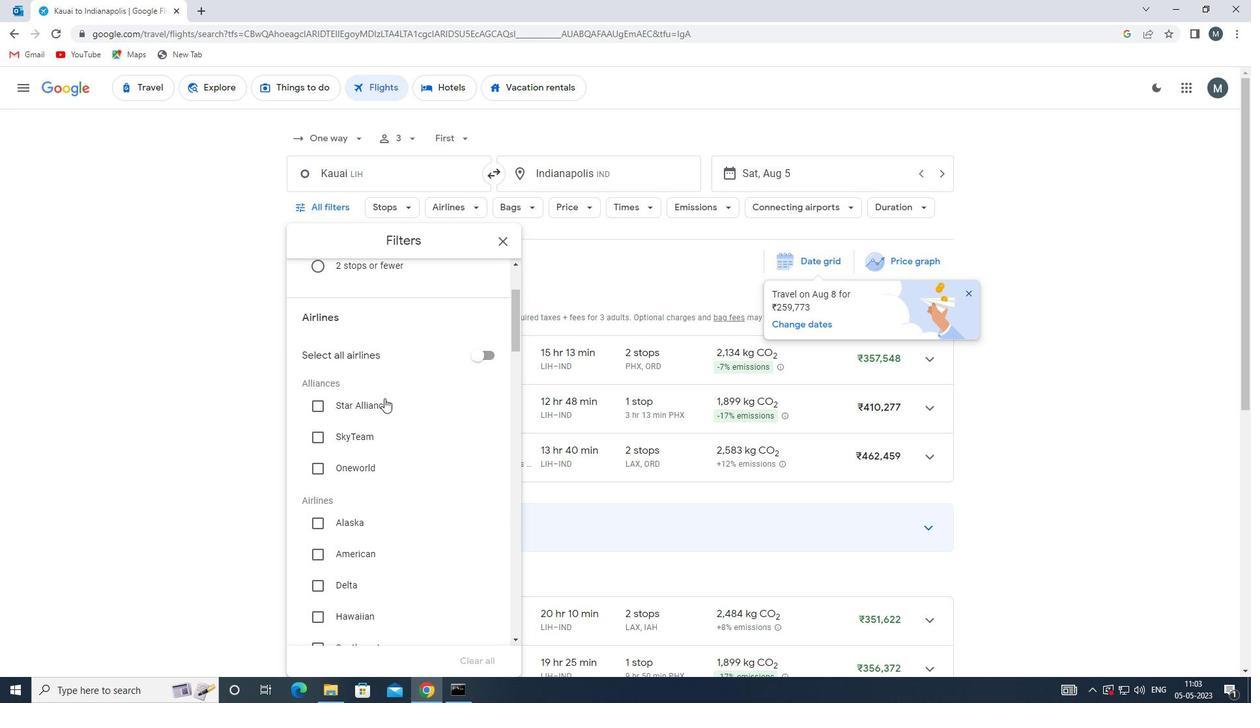 
Action: Mouse scrolled (385, 396) with delta (0, 0)
Screenshot: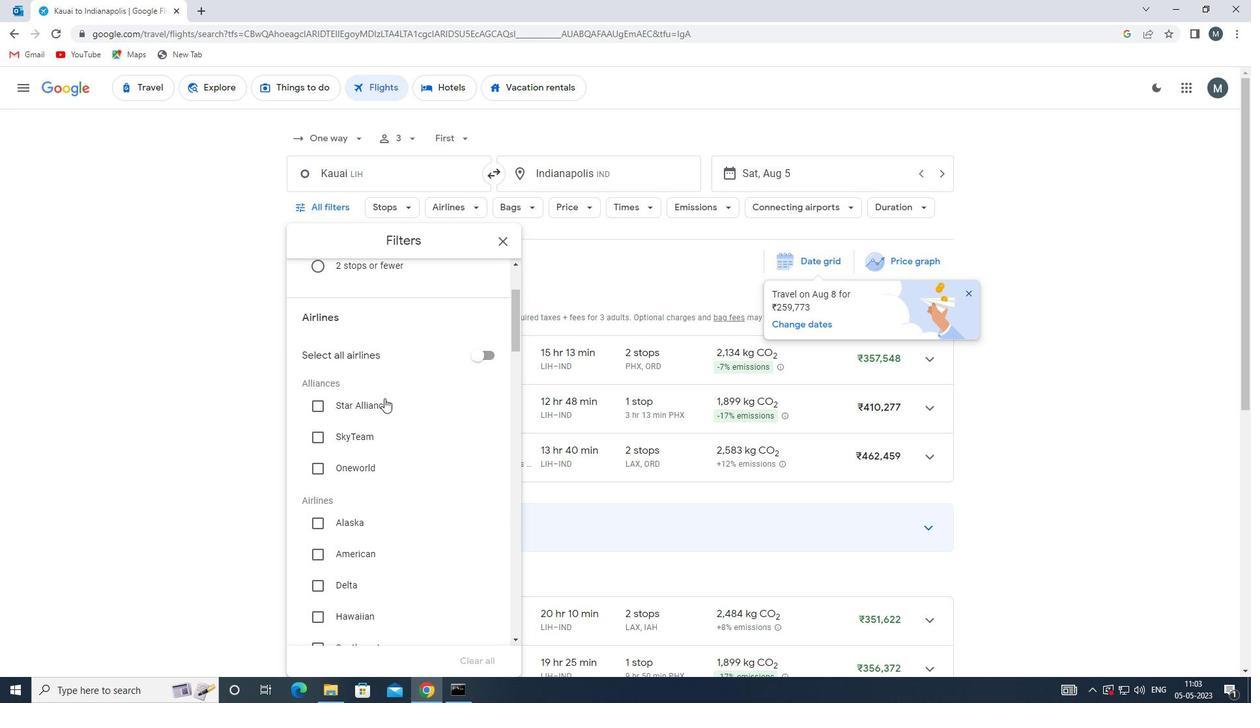 
Action: Mouse scrolled (385, 396) with delta (0, 0)
Screenshot: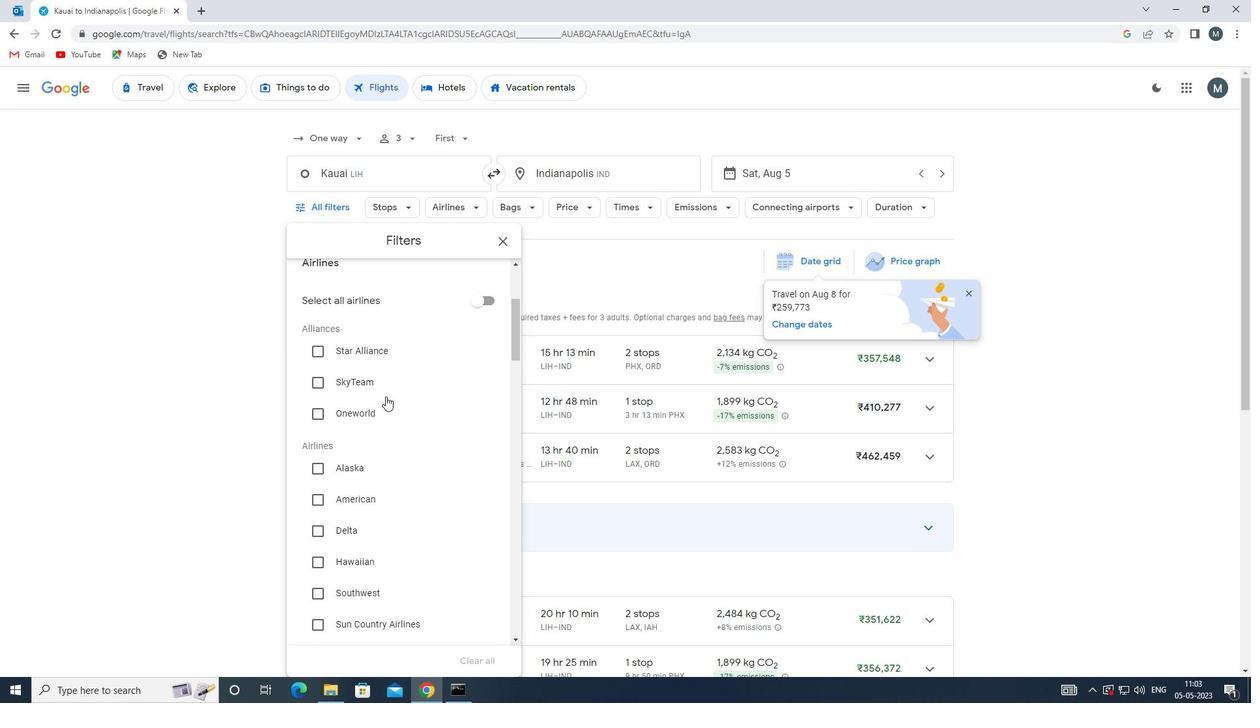 
Action: Mouse scrolled (385, 396) with delta (0, 0)
Screenshot: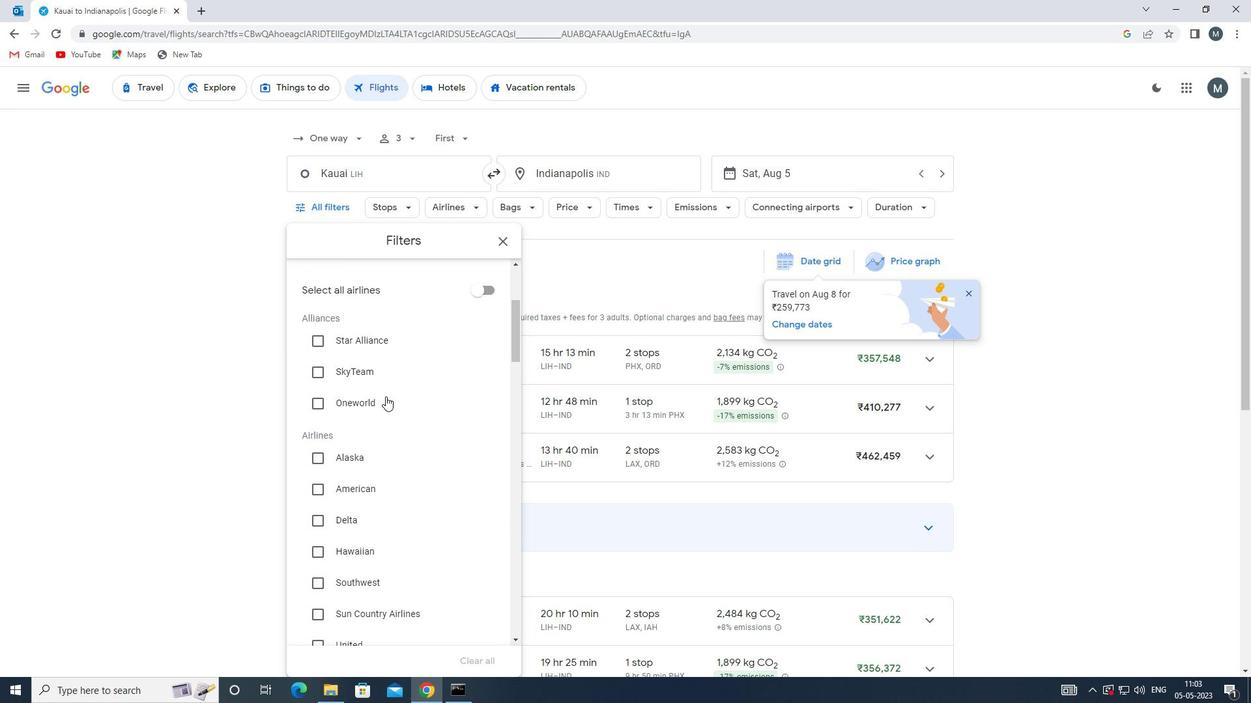 
Action: Mouse moved to (373, 389)
Screenshot: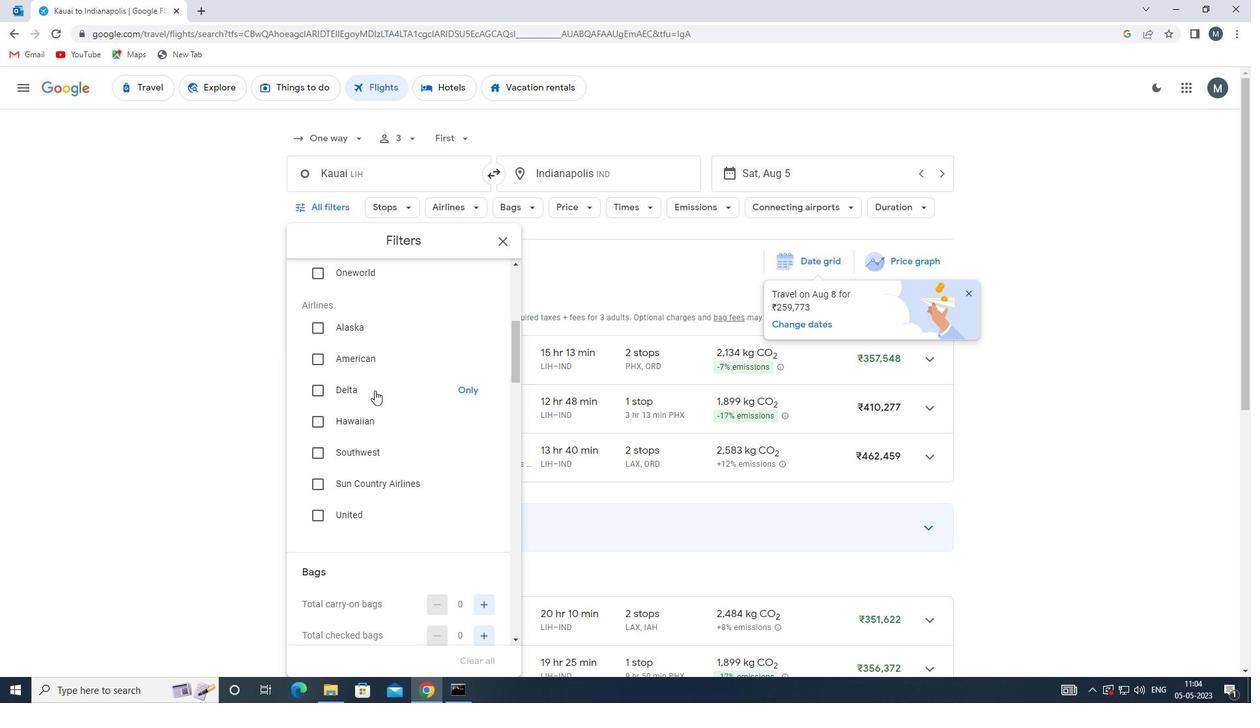 
Action: Mouse scrolled (373, 389) with delta (0, 0)
Screenshot: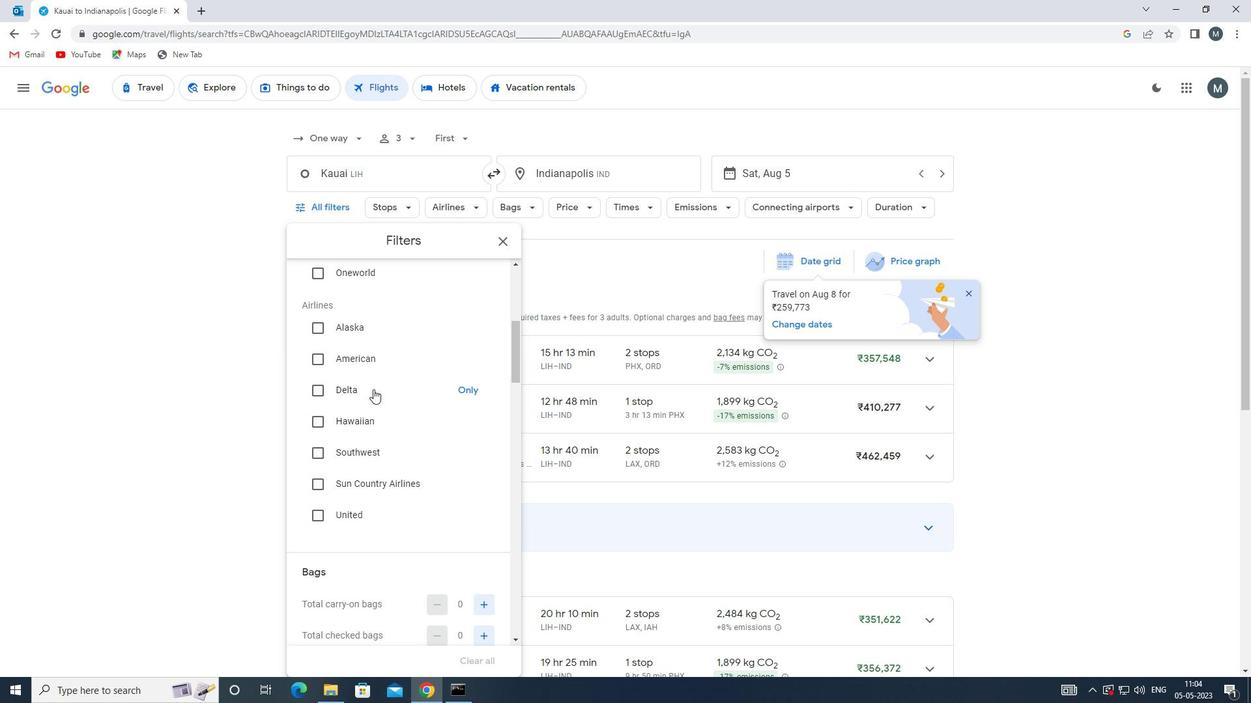 
Action: Mouse scrolled (373, 389) with delta (0, 0)
Screenshot: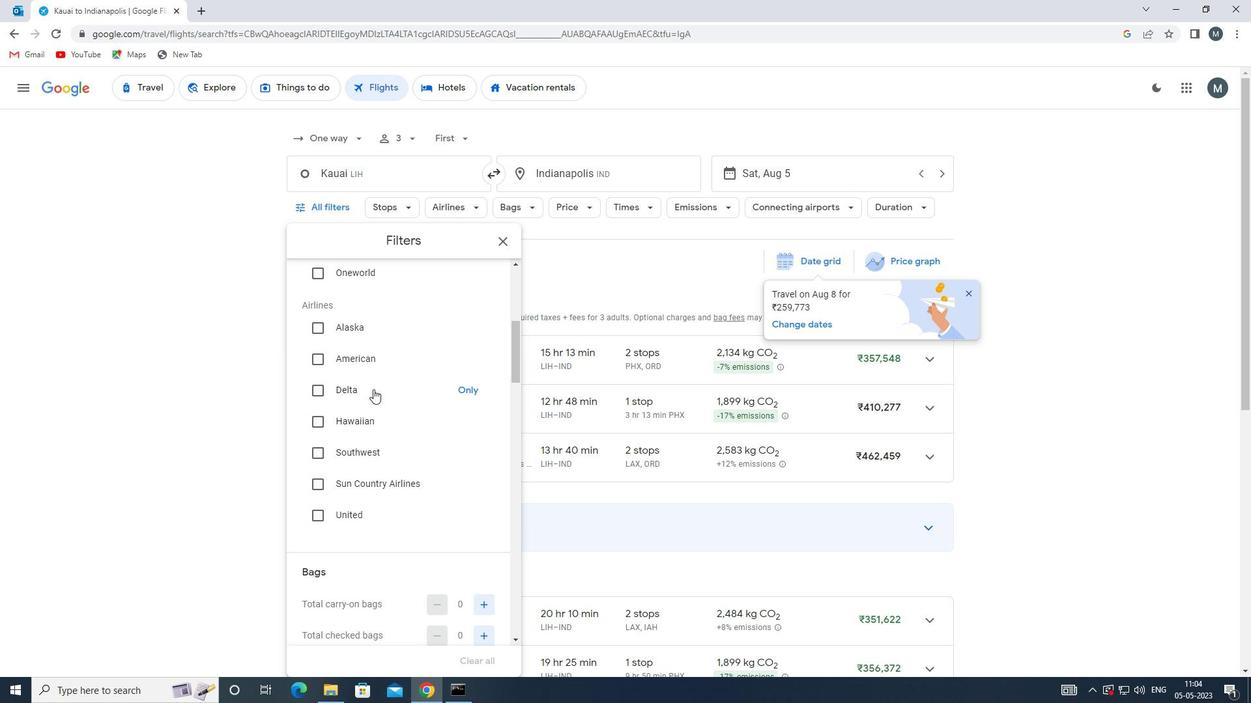 
Action: Mouse moved to (475, 473)
Screenshot: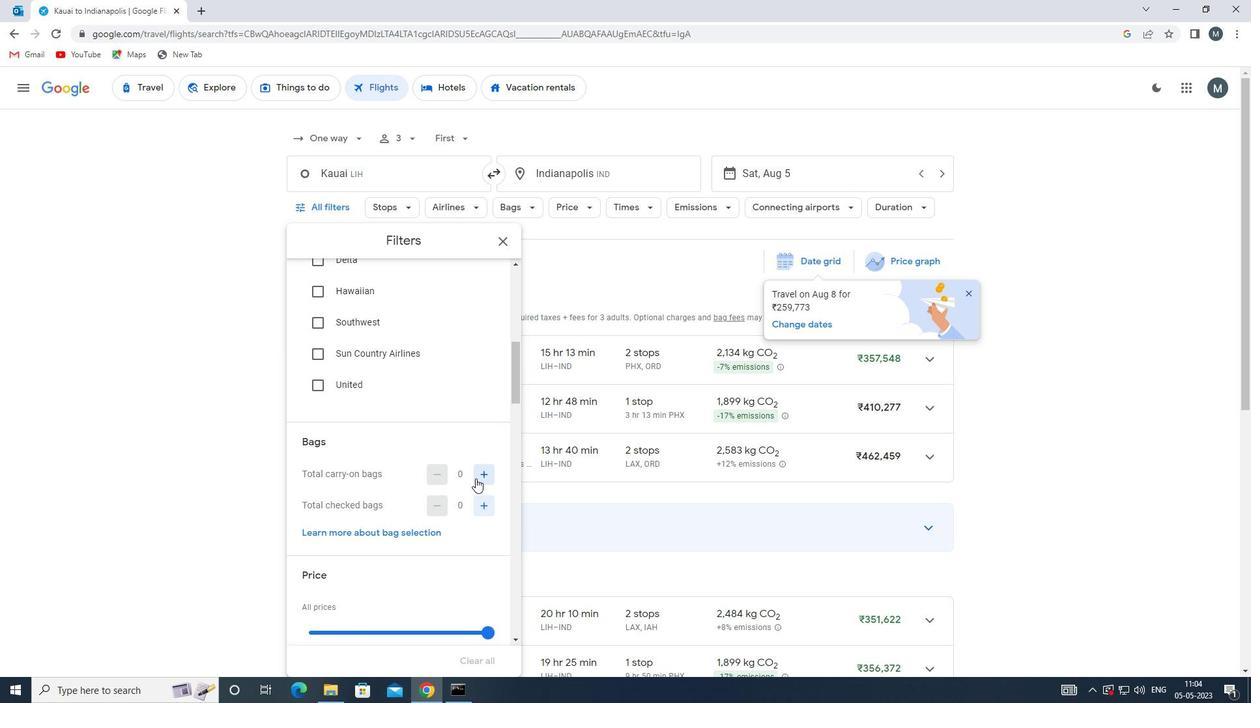 
Action: Mouse pressed left at (475, 473)
Screenshot: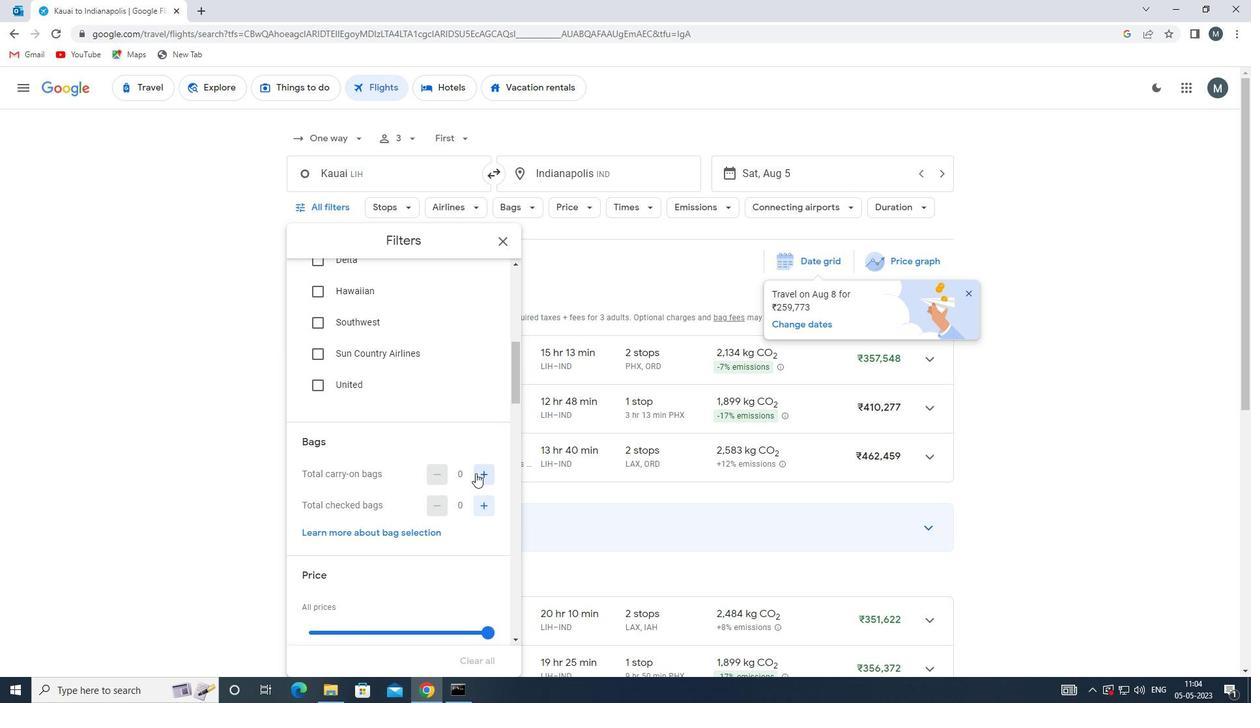 
Action: Mouse moved to (404, 434)
Screenshot: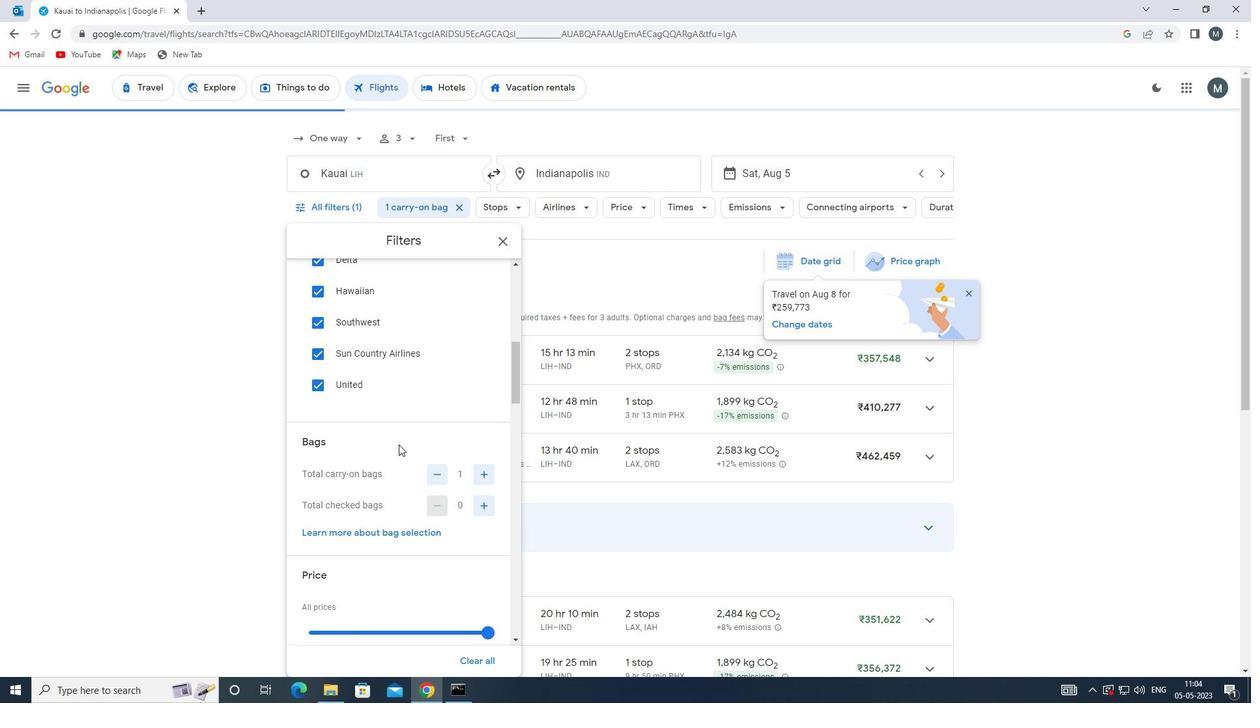 
Action: Mouse scrolled (404, 434) with delta (0, 0)
Screenshot: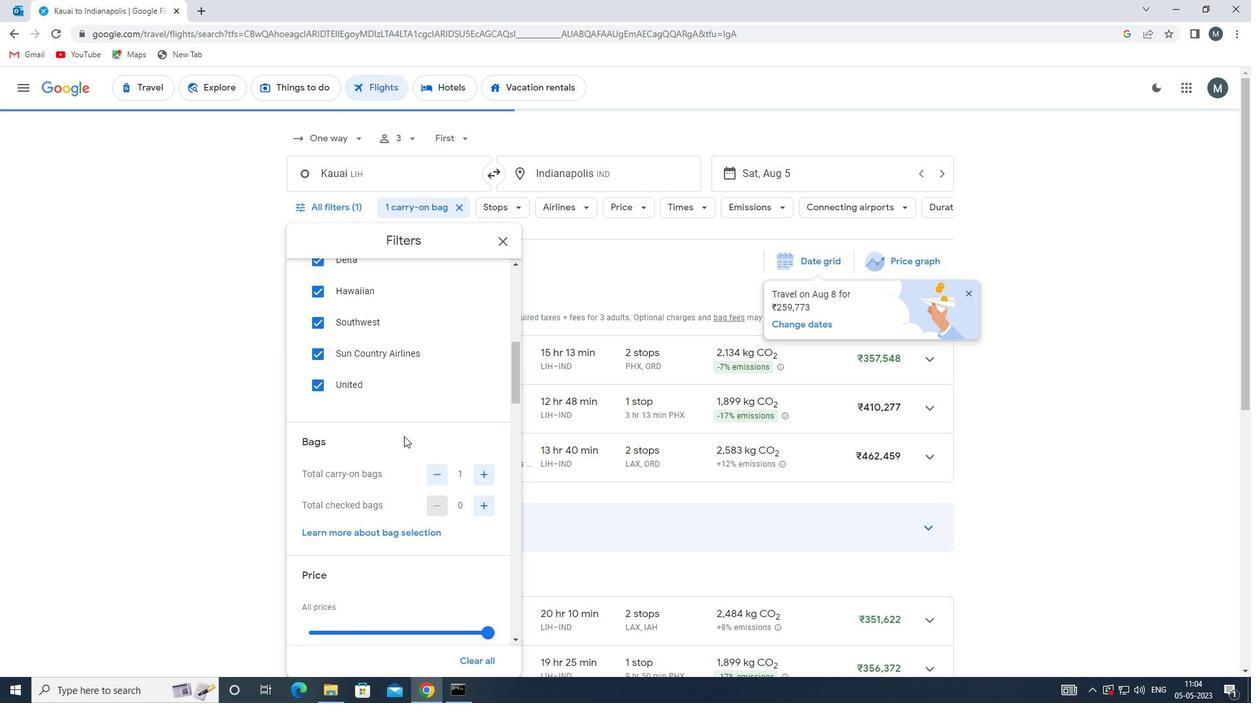 
Action: Mouse moved to (401, 429)
Screenshot: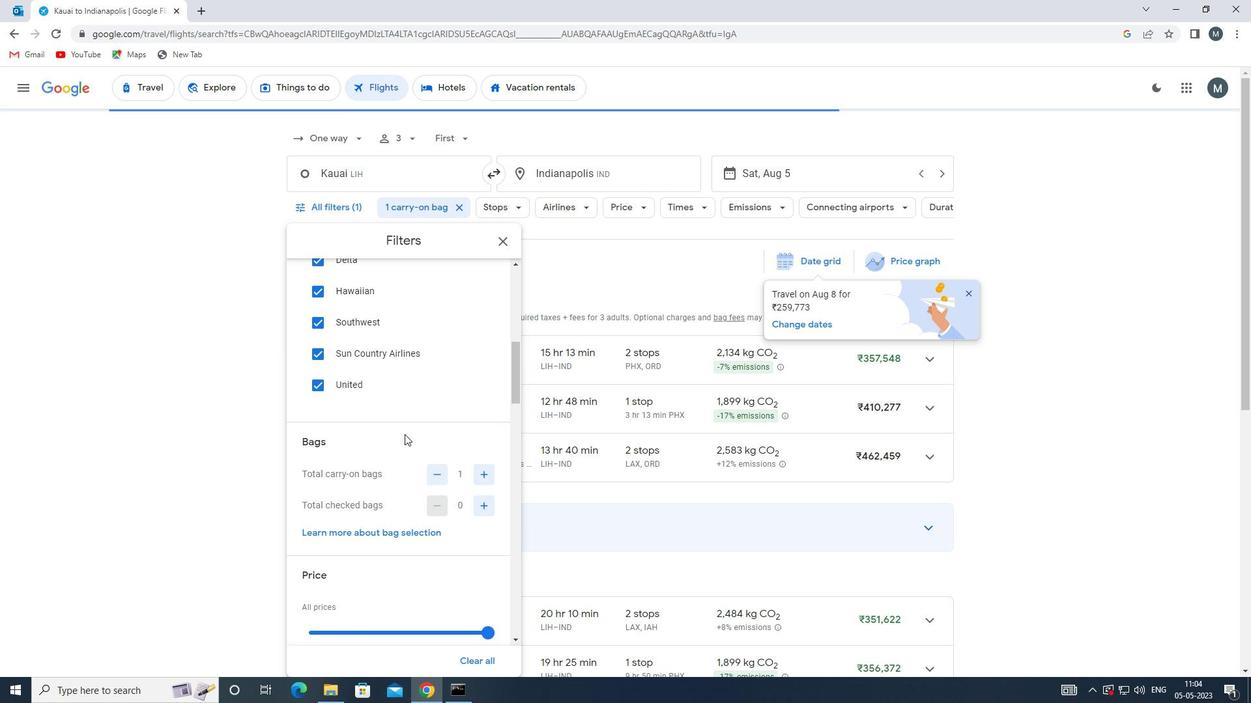 
Action: Mouse scrolled (401, 428) with delta (0, 0)
Screenshot: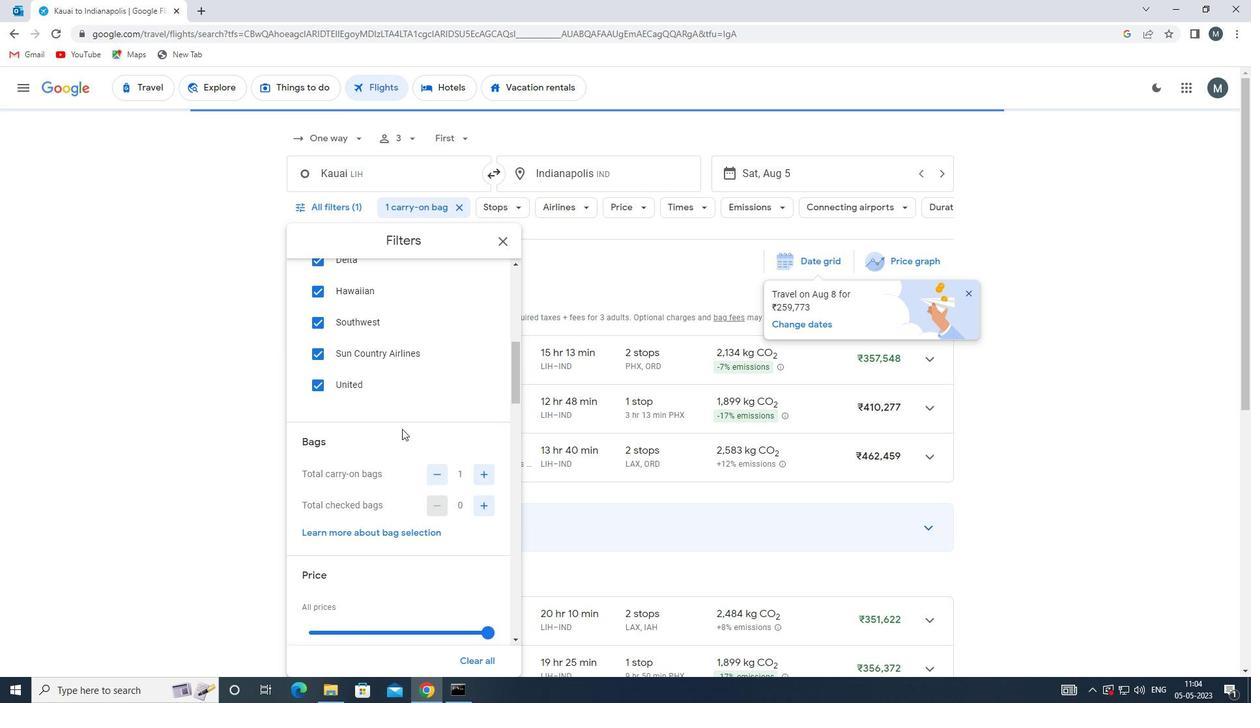 
Action: Mouse moved to (397, 429)
Screenshot: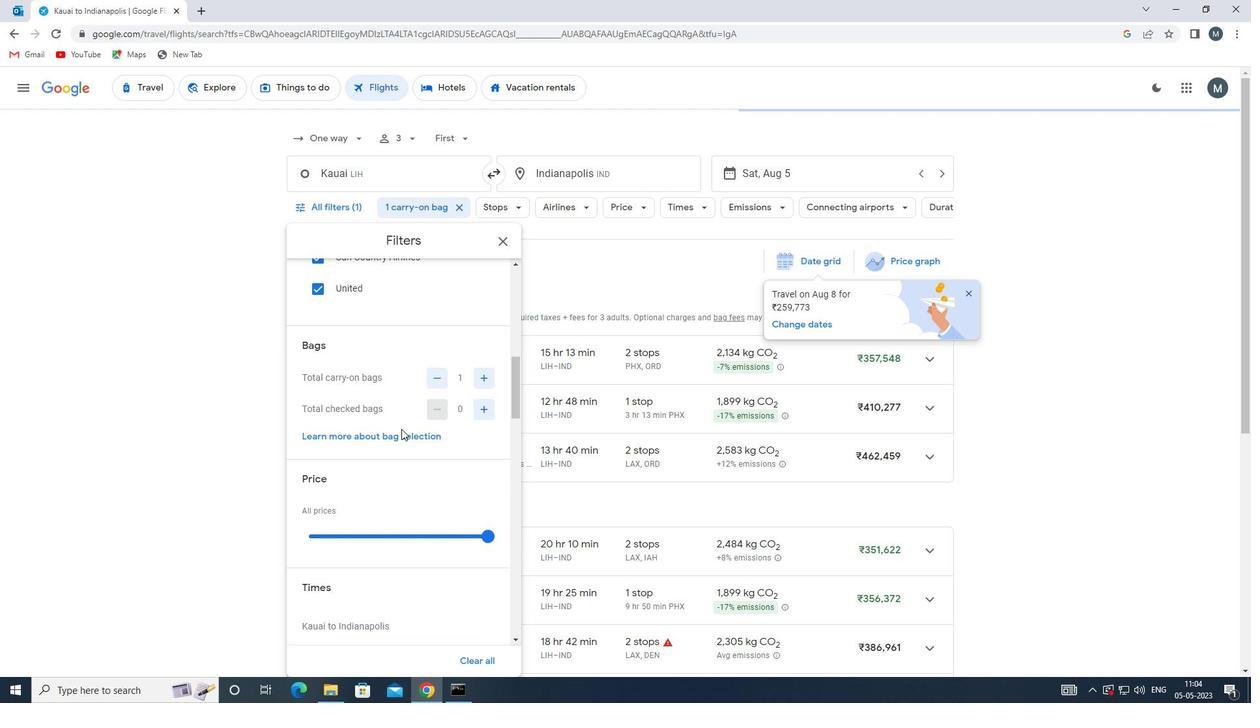 
Action: Mouse scrolled (397, 428) with delta (0, 0)
Screenshot: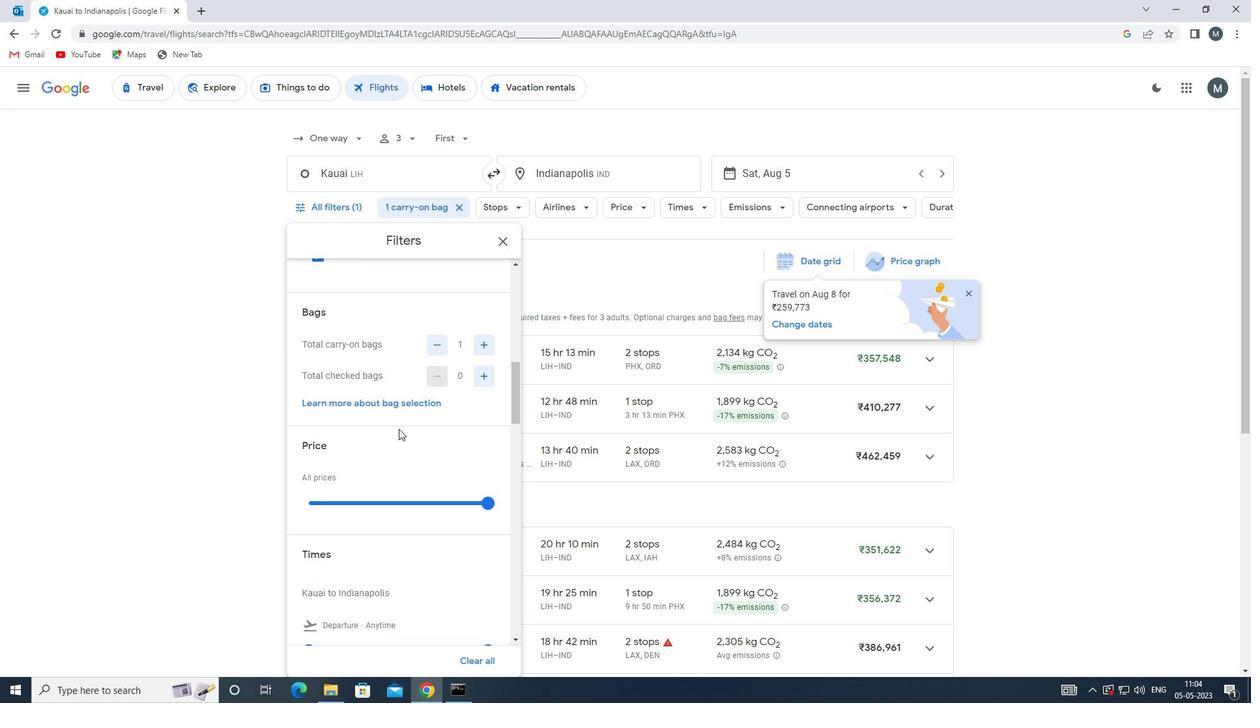 
Action: Mouse moved to (379, 433)
Screenshot: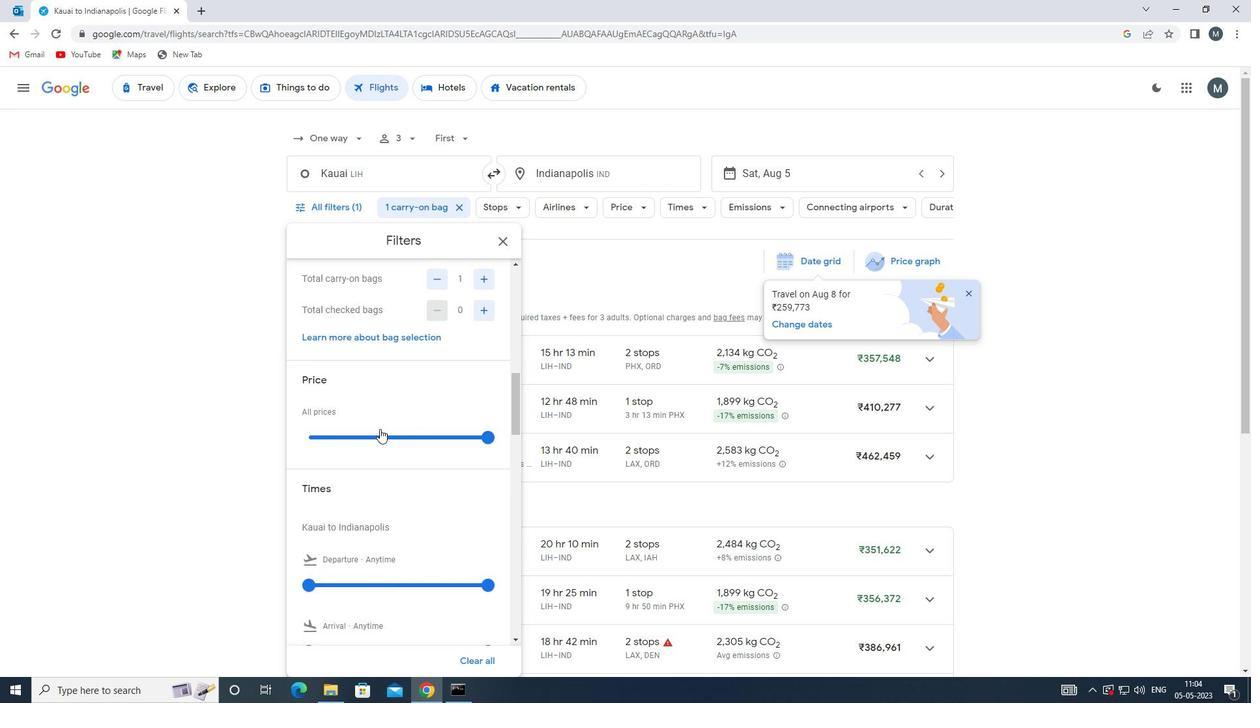 
Action: Mouse pressed left at (379, 433)
Screenshot: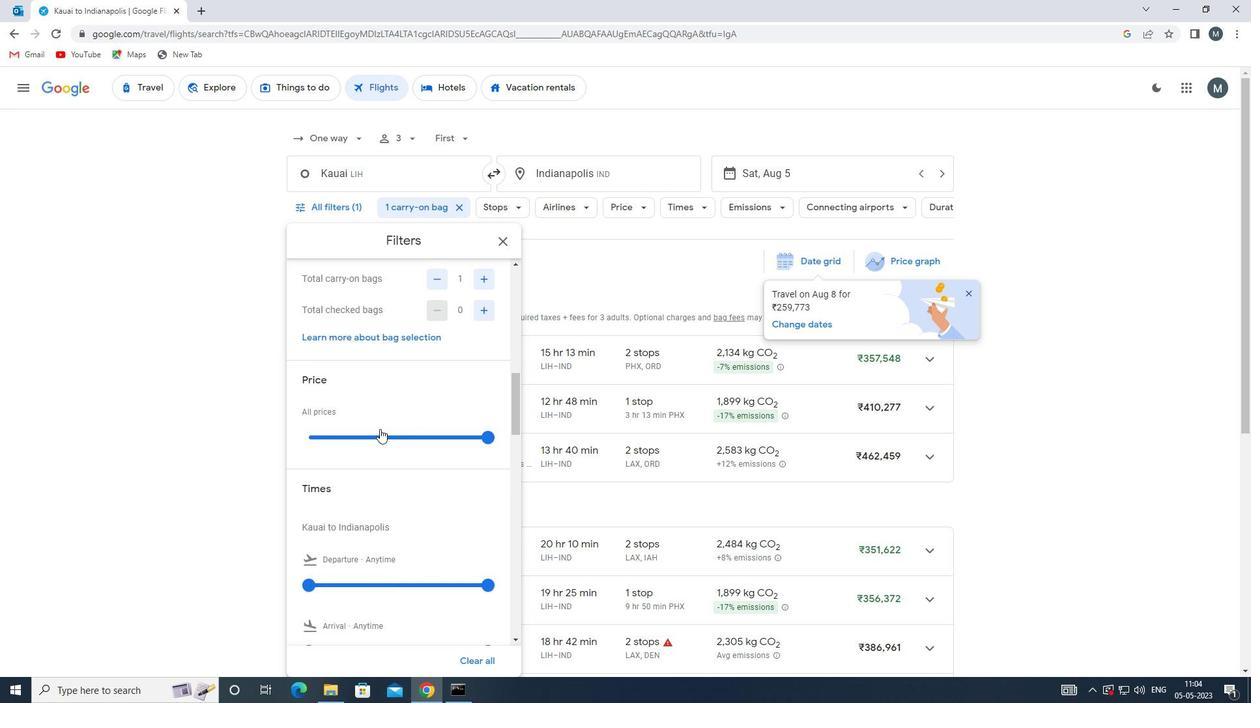
Action: Mouse pressed left at (379, 433)
Screenshot: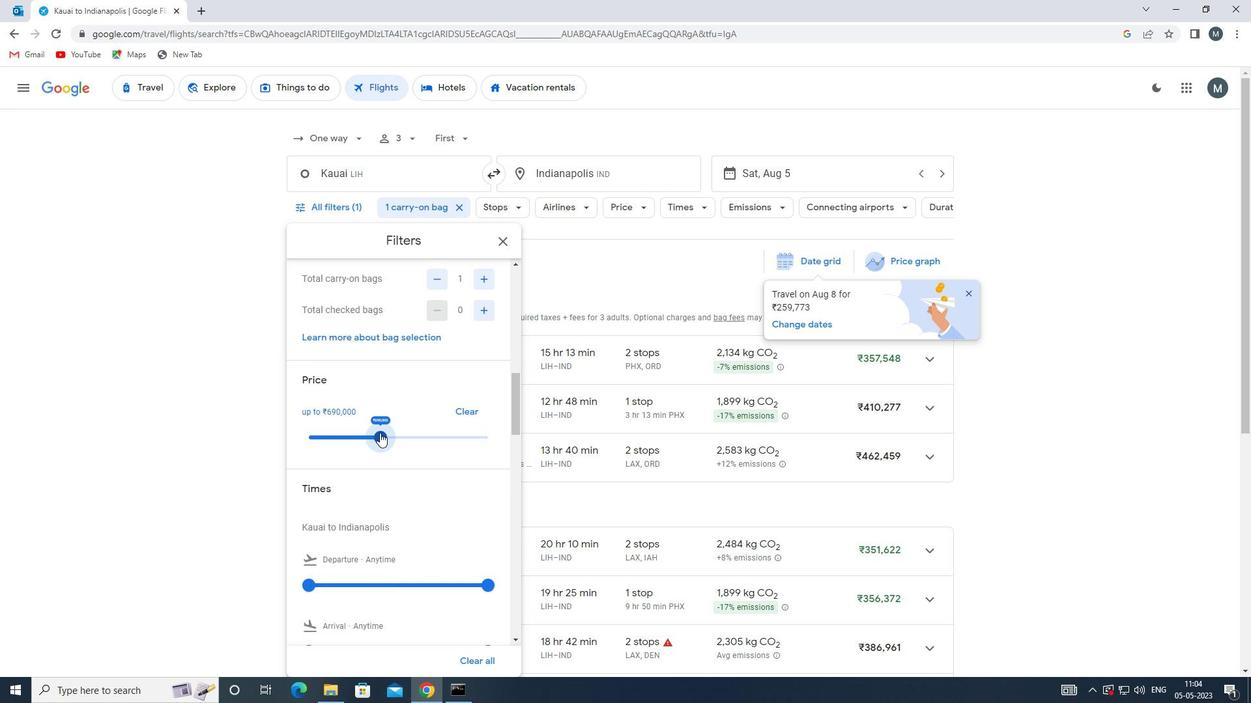
Action: Mouse moved to (391, 410)
Screenshot: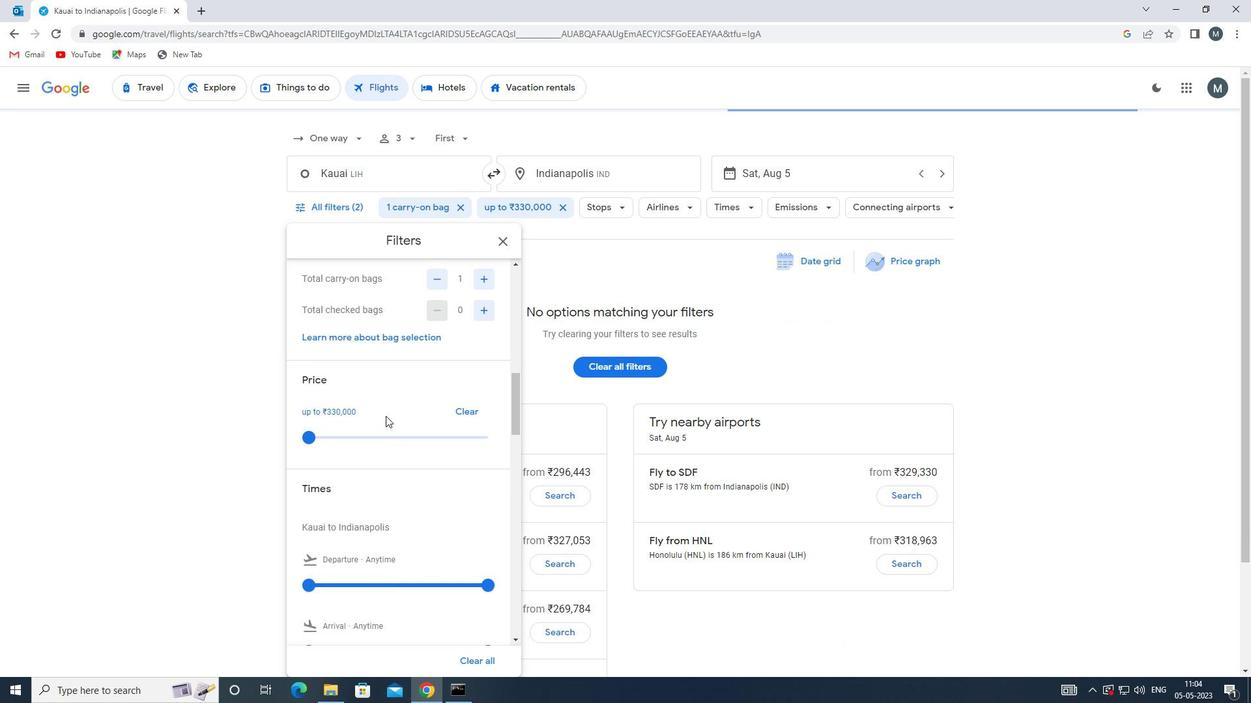 
Action: Mouse scrolled (391, 409) with delta (0, 0)
Screenshot: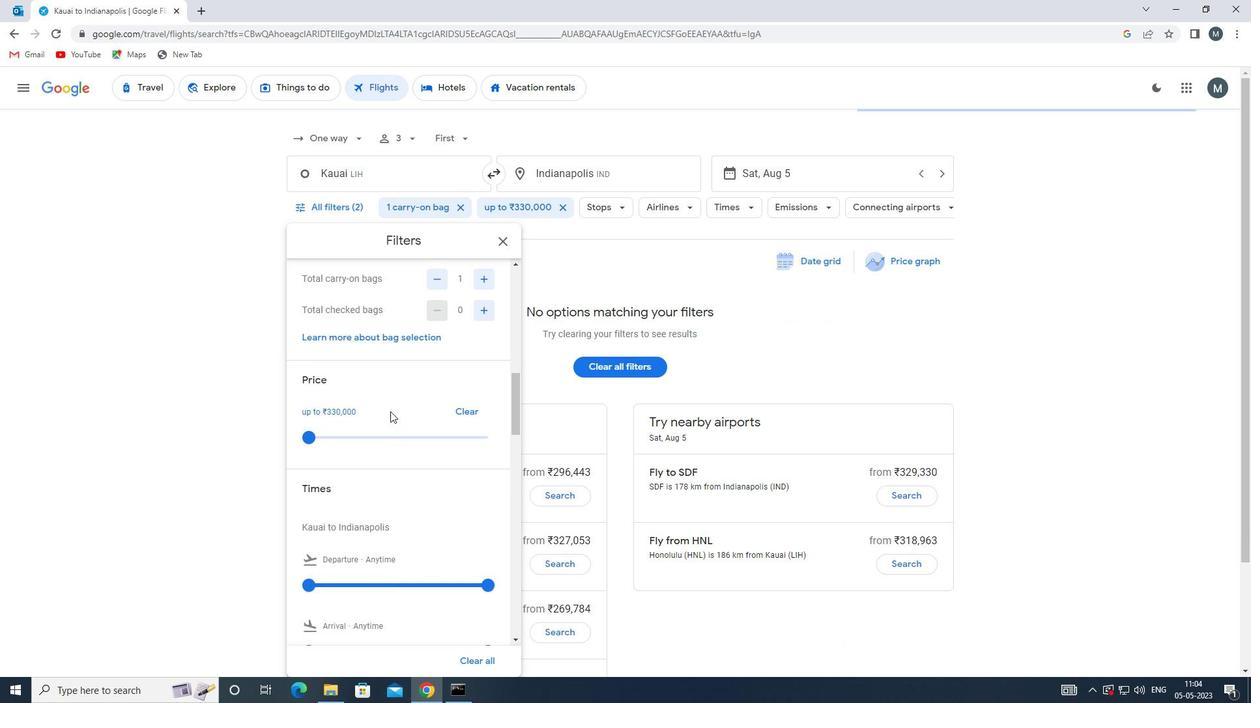 
Action: Mouse scrolled (391, 409) with delta (0, 0)
Screenshot: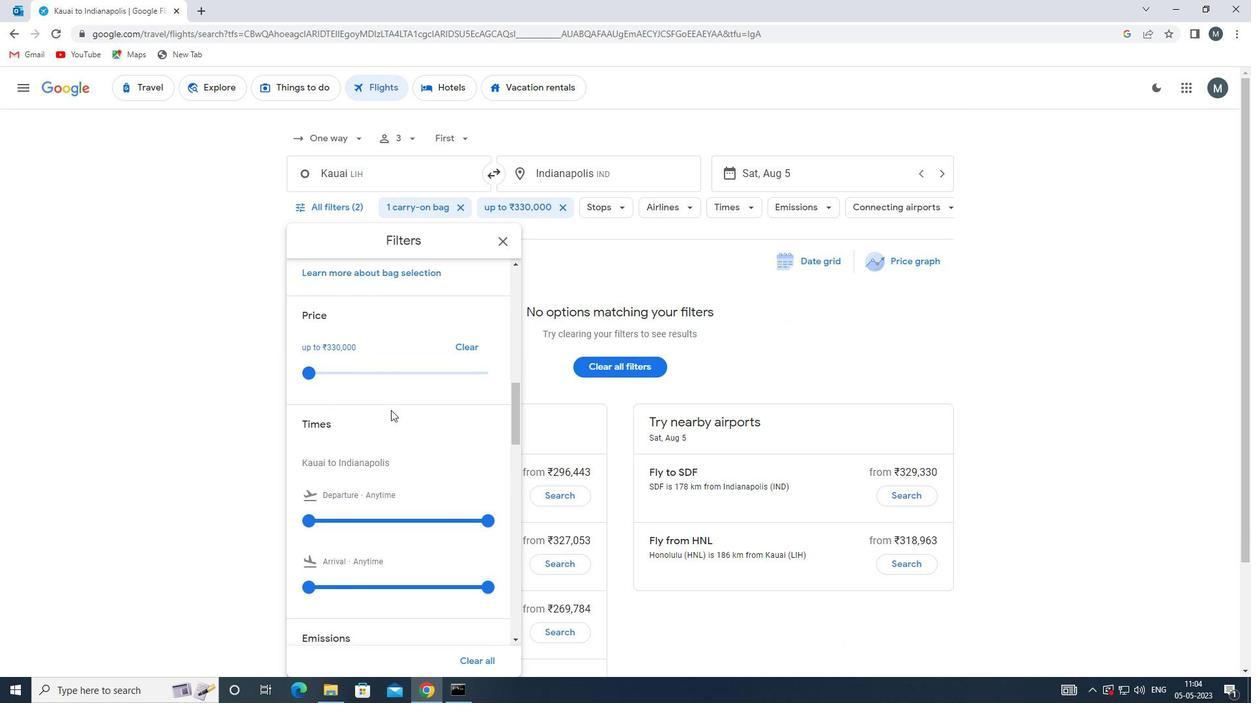 
Action: Mouse moved to (313, 449)
Screenshot: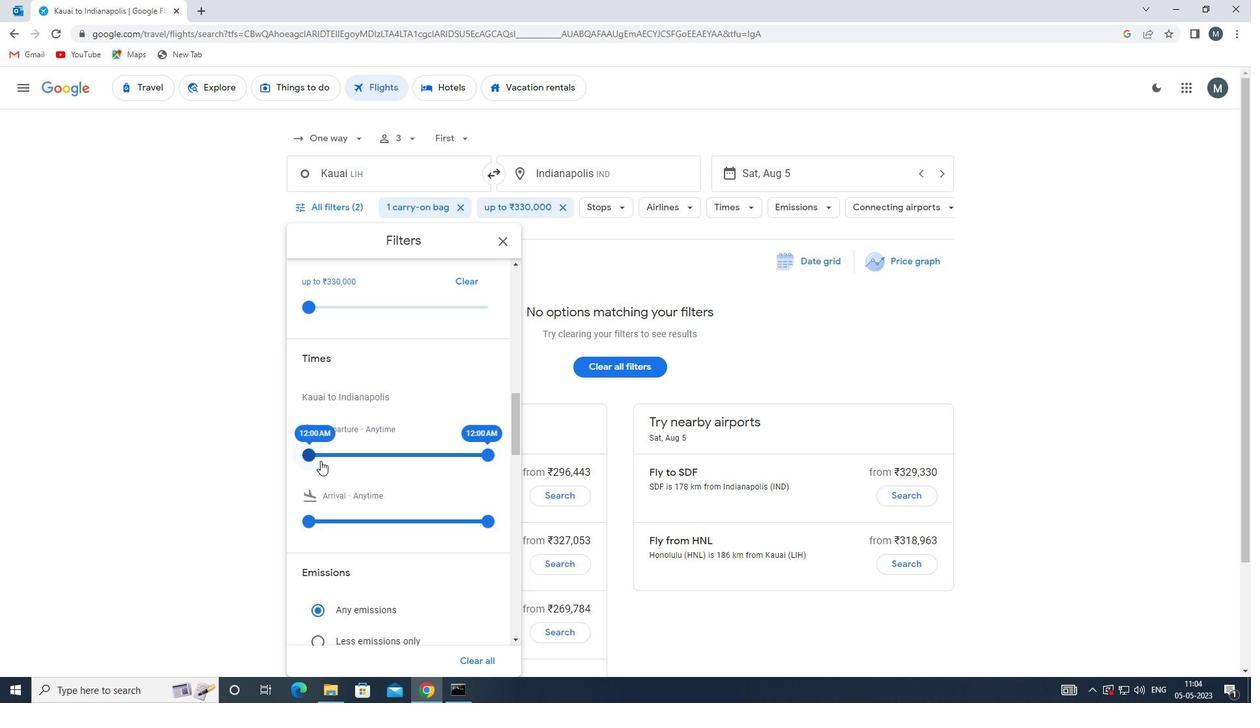 
Action: Mouse pressed left at (313, 449)
Screenshot: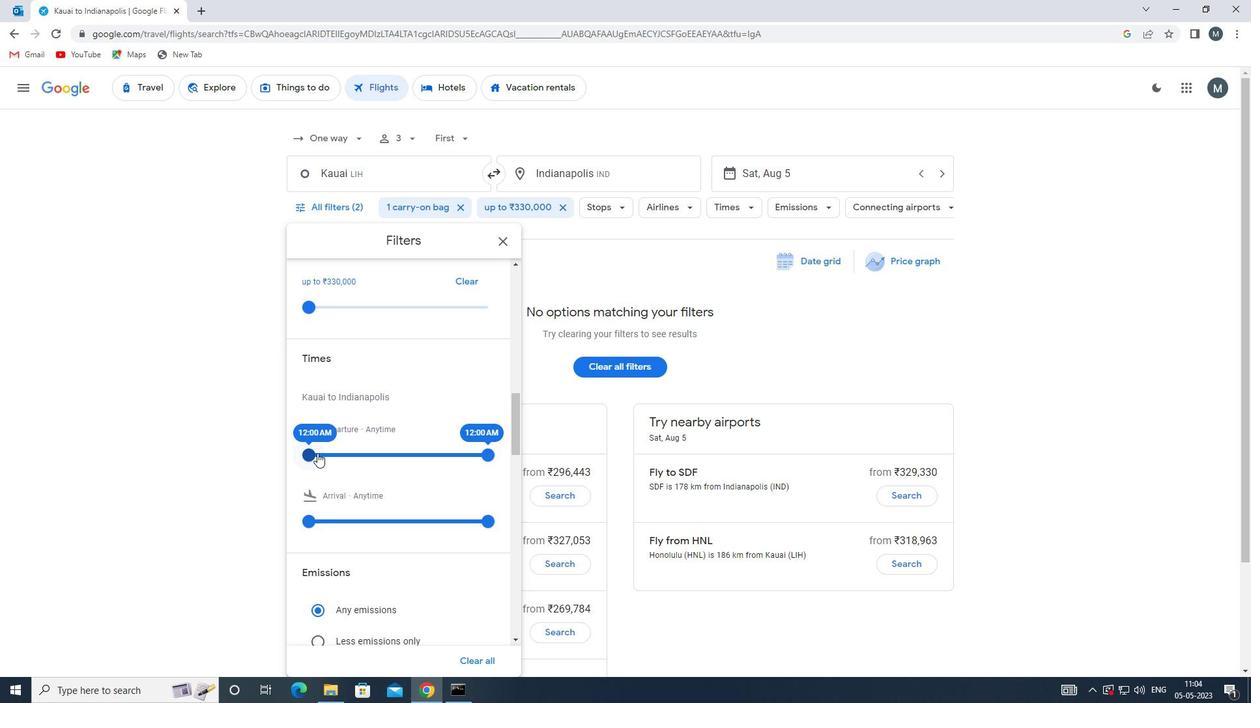
Action: Mouse moved to (483, 449)
Screenshot: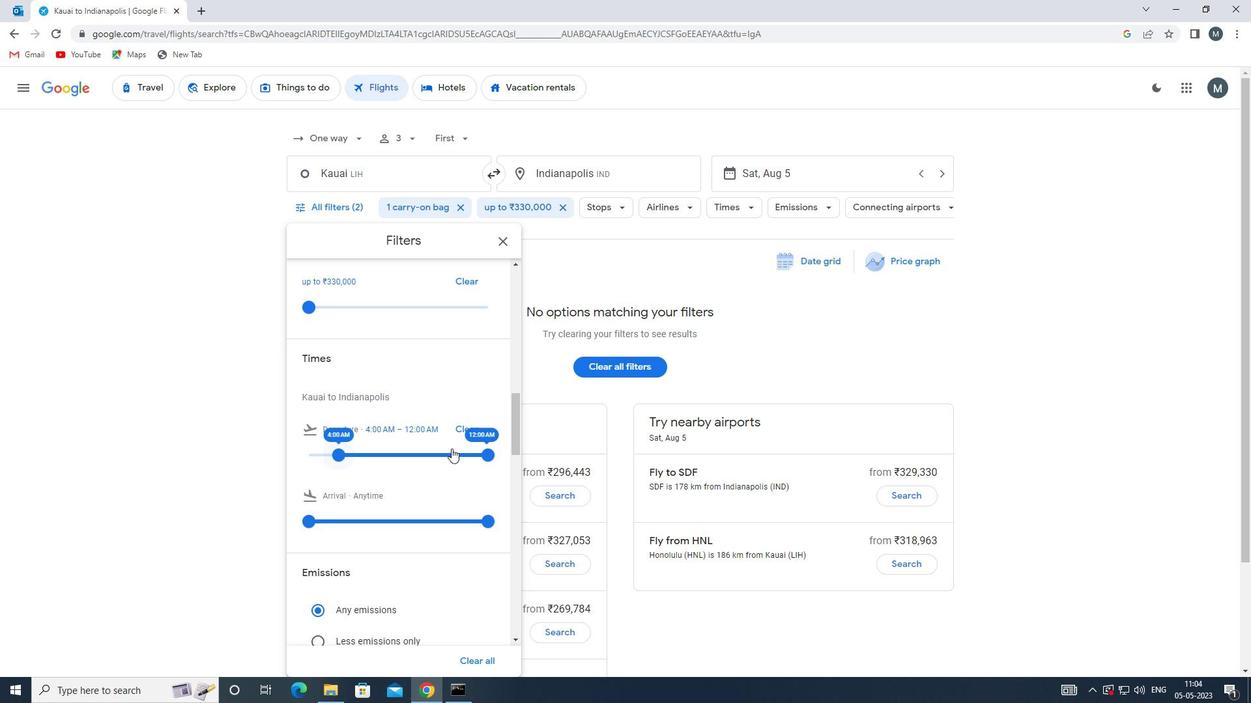 
Action: Mouse pressed left at (483, 449)
Screenshot: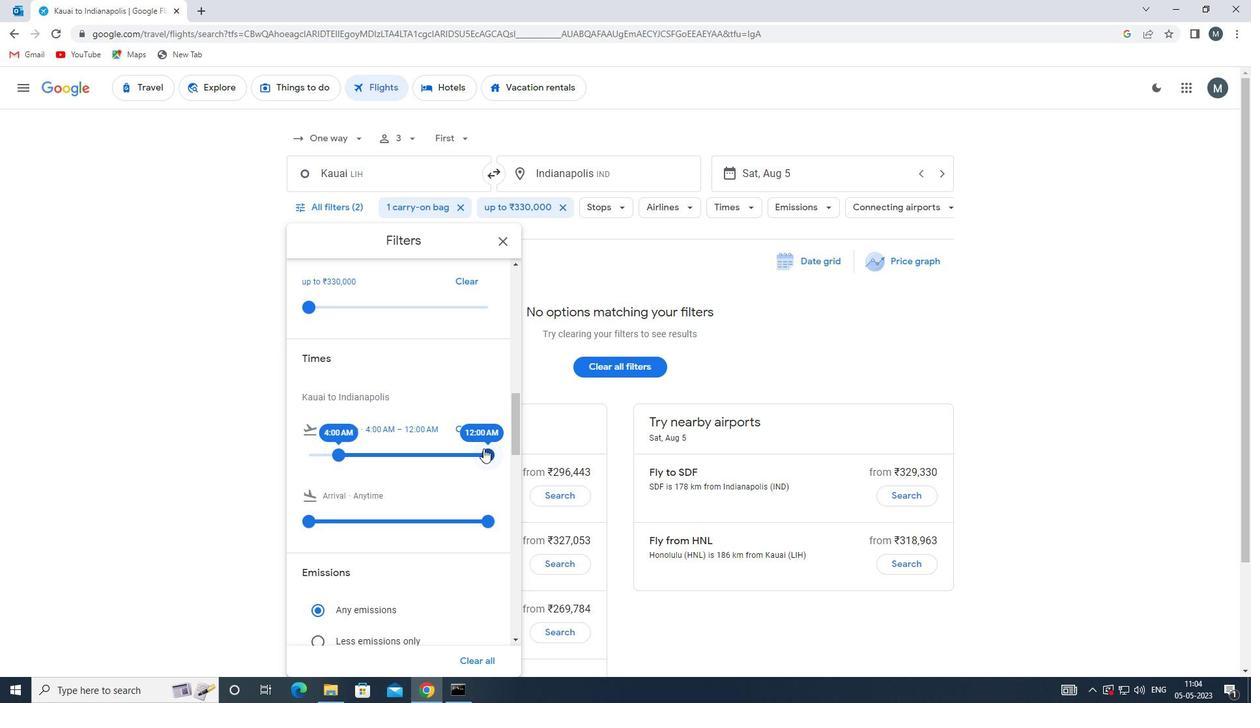 
Action: Mouse moved to (346, 431)
Screenshot: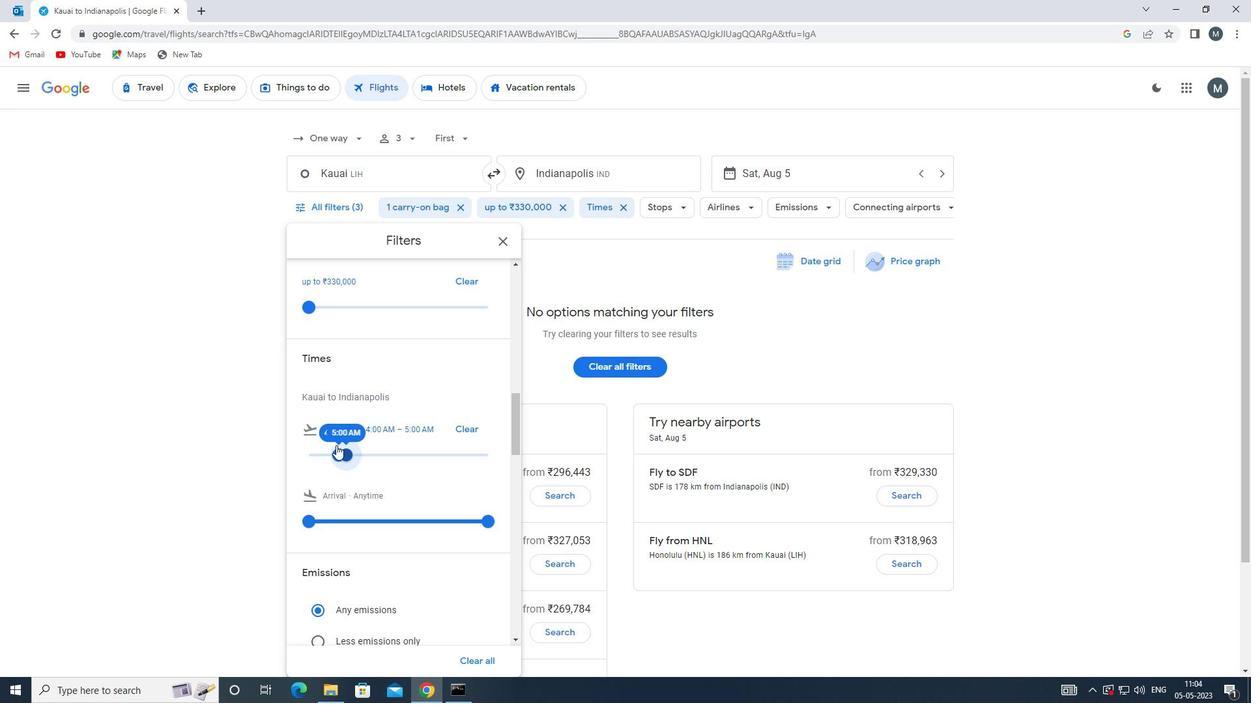 
Action: Mouse scrolled (346, 430) with delta (0, 0)
Screenshot: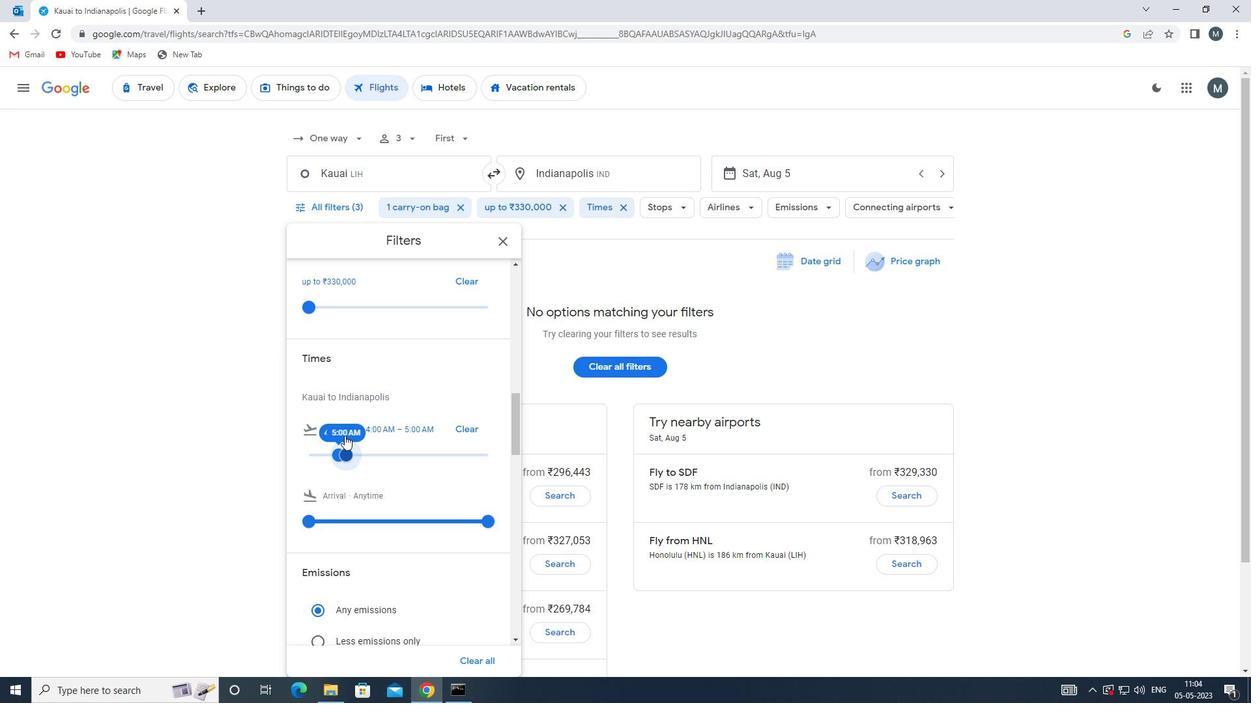 
Action: Mouse scrolled (346, 430) with delta (0, 0)
Screenshot: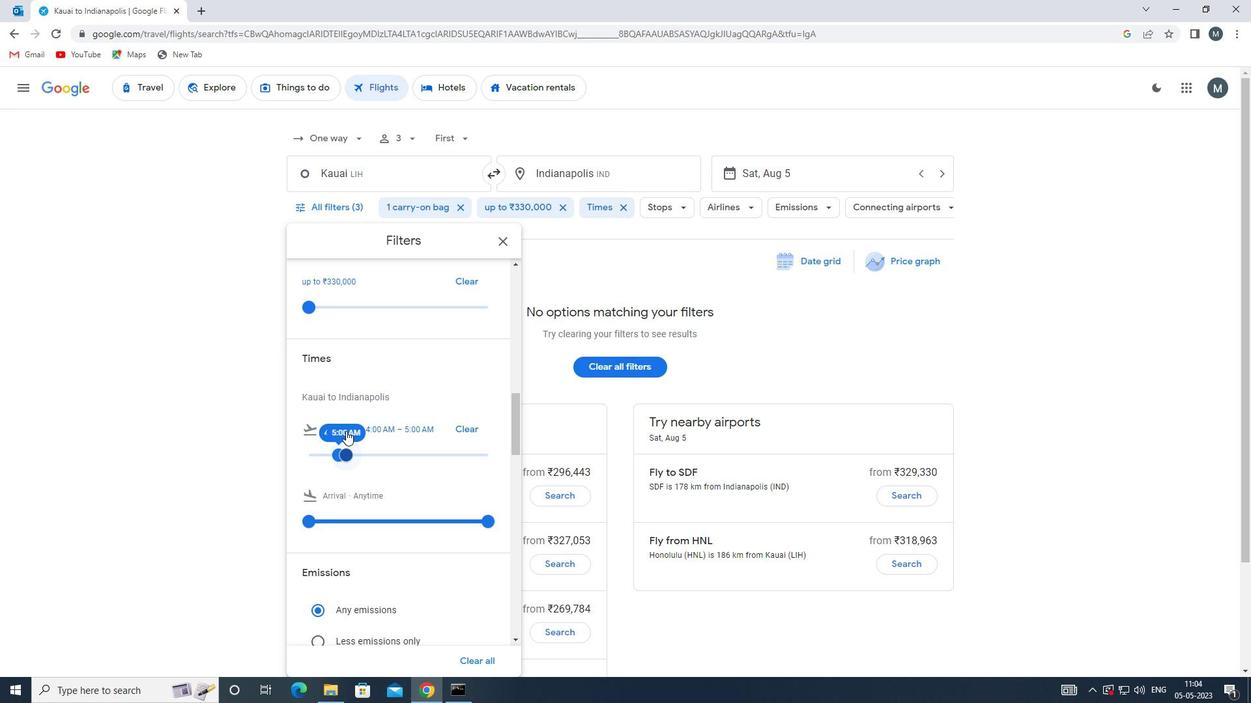 
Action: Mouse moved to (498, 245)
Screenshot: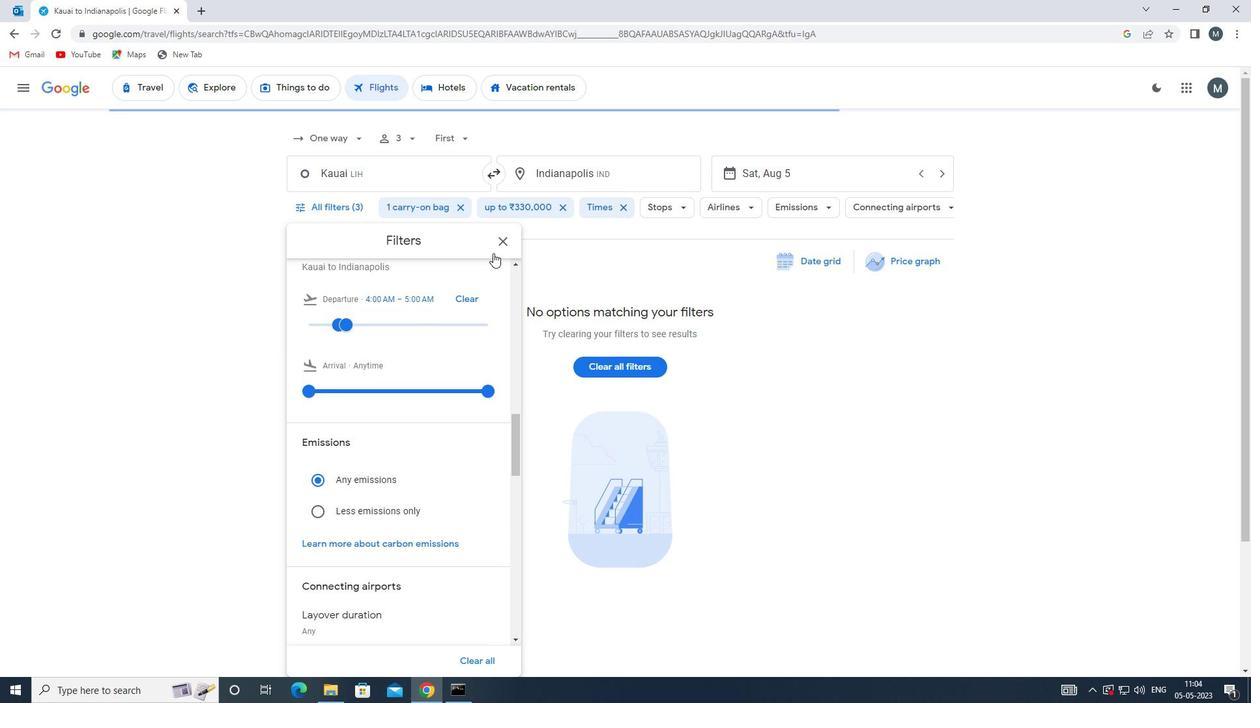 
Action: Mouse pressed left at (498, 245)
Screenshot: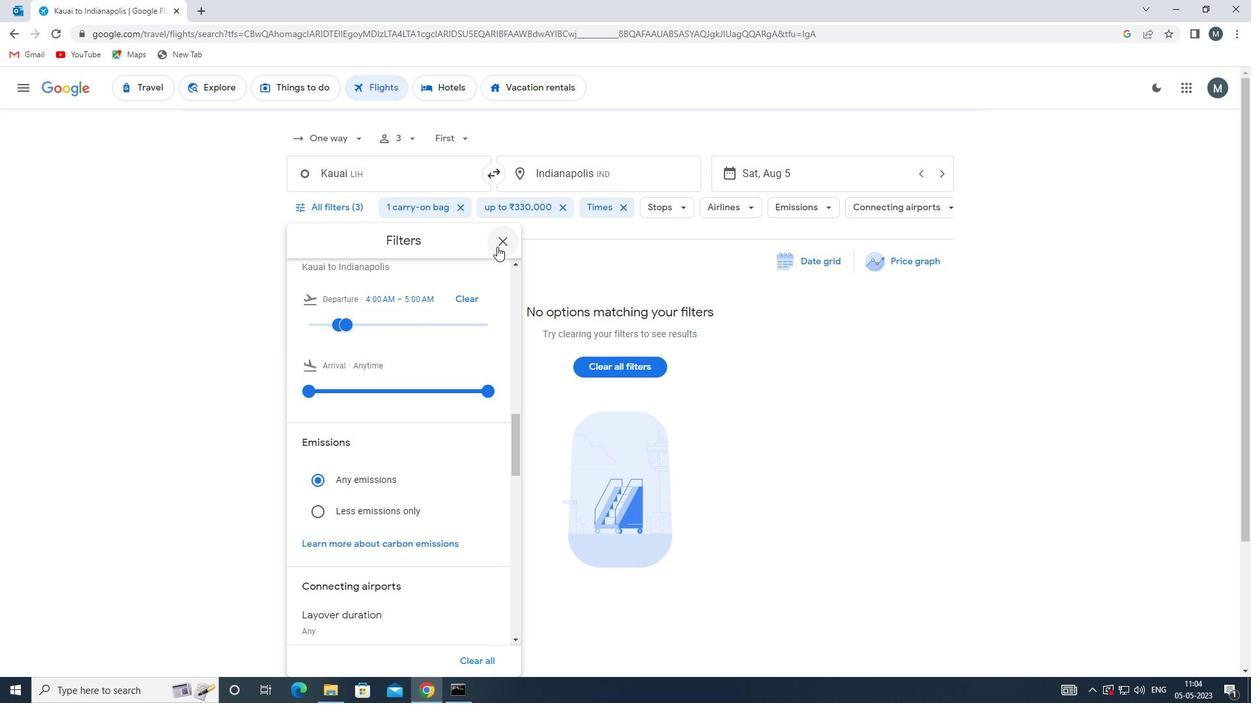 
